 Task: Search one way flight ticket for 3 adults, 3 children in business from Paducah: Barkley Regional Airport to Fort Wayne: Fort Wayne International Airport on 5-4-2023. Choice of flights is Emirates. Number of bags: 4 checked bags. Price is upto 42000. Outbound departure time preference is 14:15.
Action: Mouse moved to (315, 285)
Screenshot: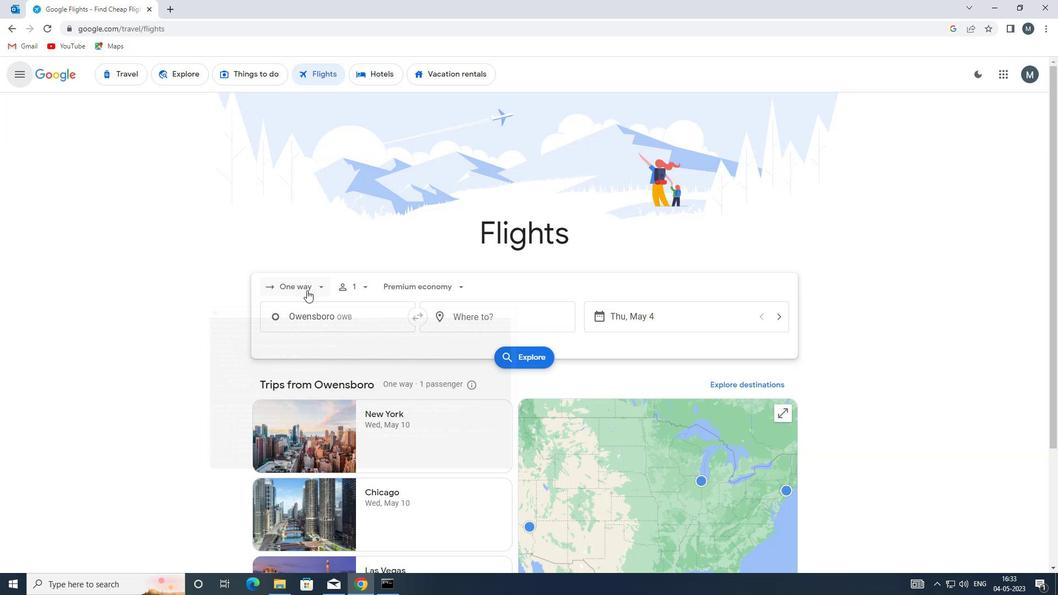 
Action: Mouse pressed left at (315, 285)
Screenshot: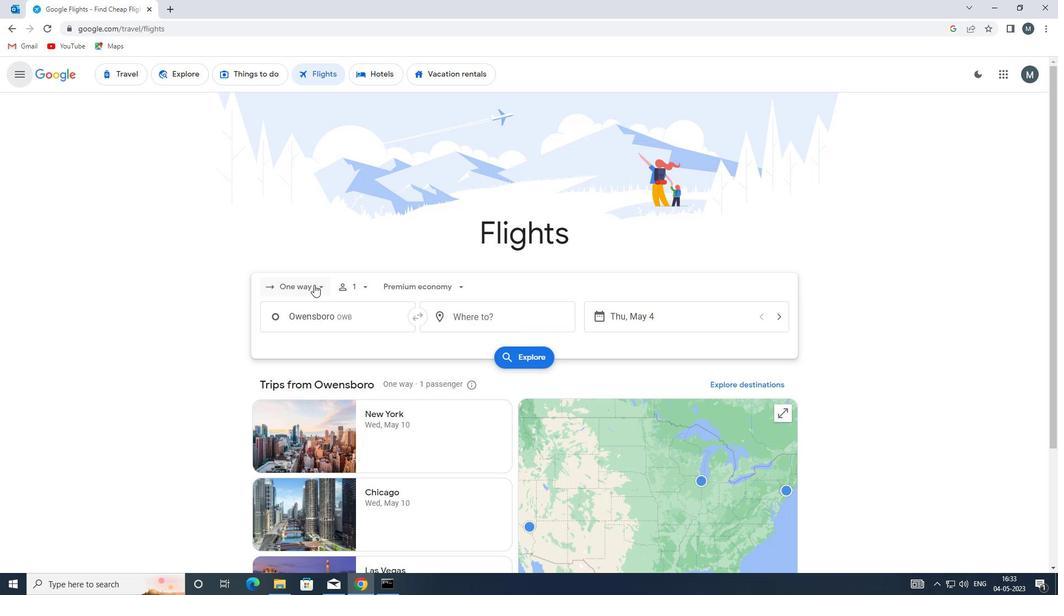 
Action: Mouse moved to (318, 340)
Screenshot: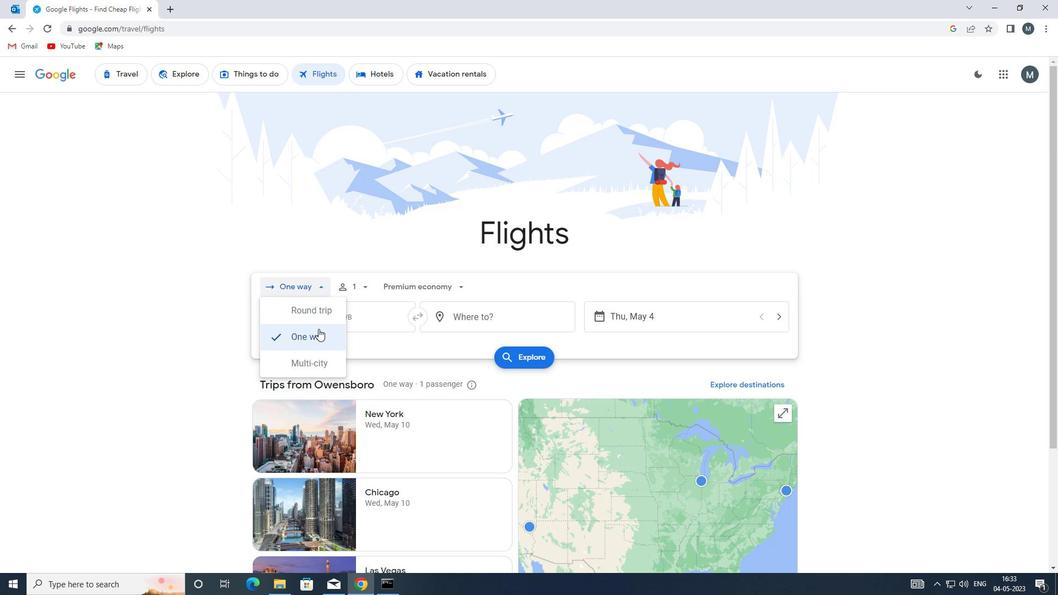 
Action: Mouse pressed left at (318, 340)
Screenshot: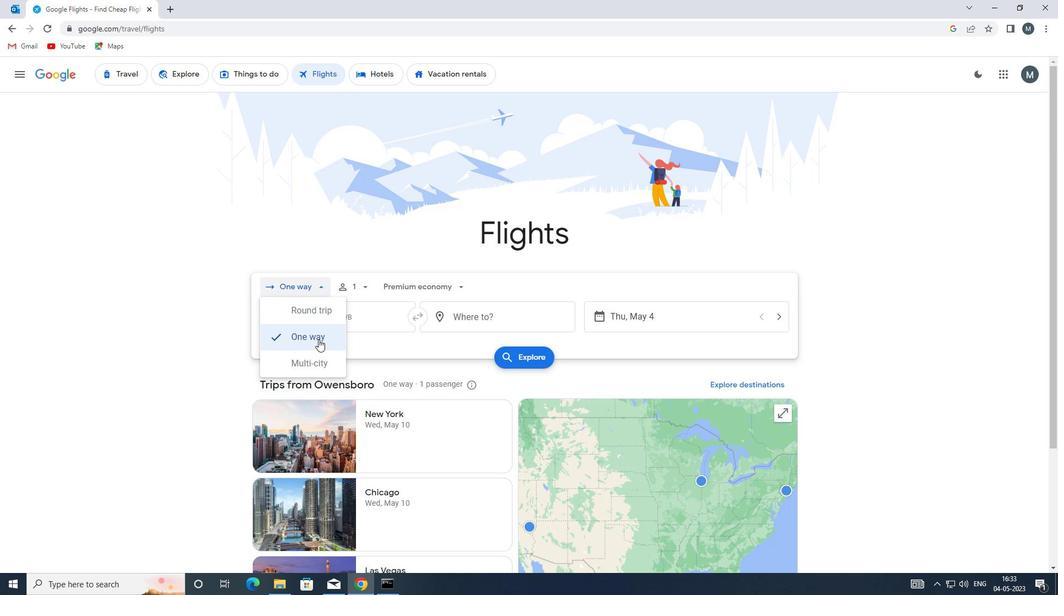 
Action: Mouse moved to (370, 284)
Screenshot: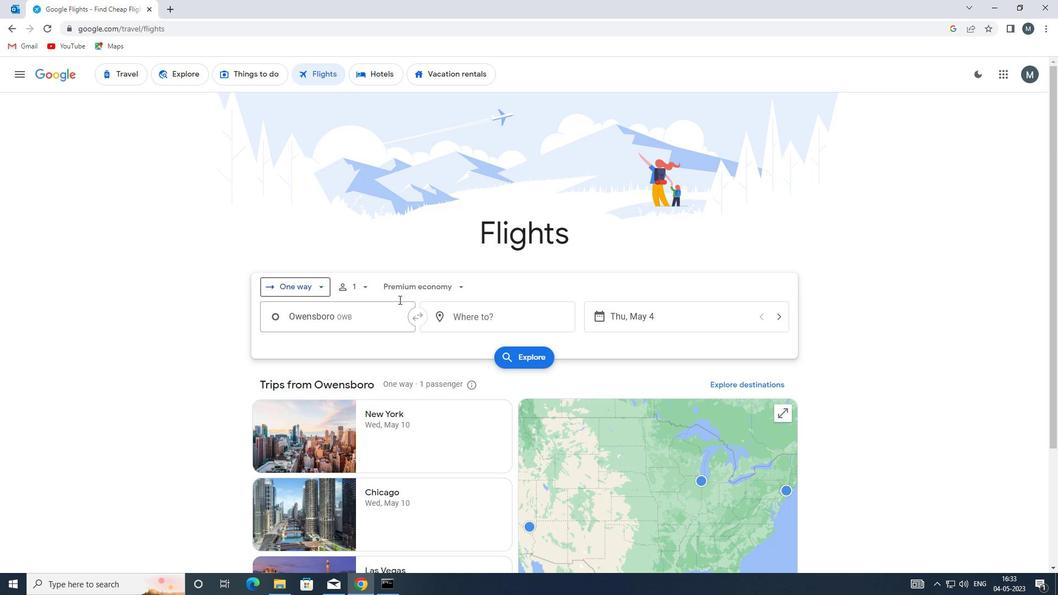 
Action: Mouse pressed left at (370, 284)
Screenshot: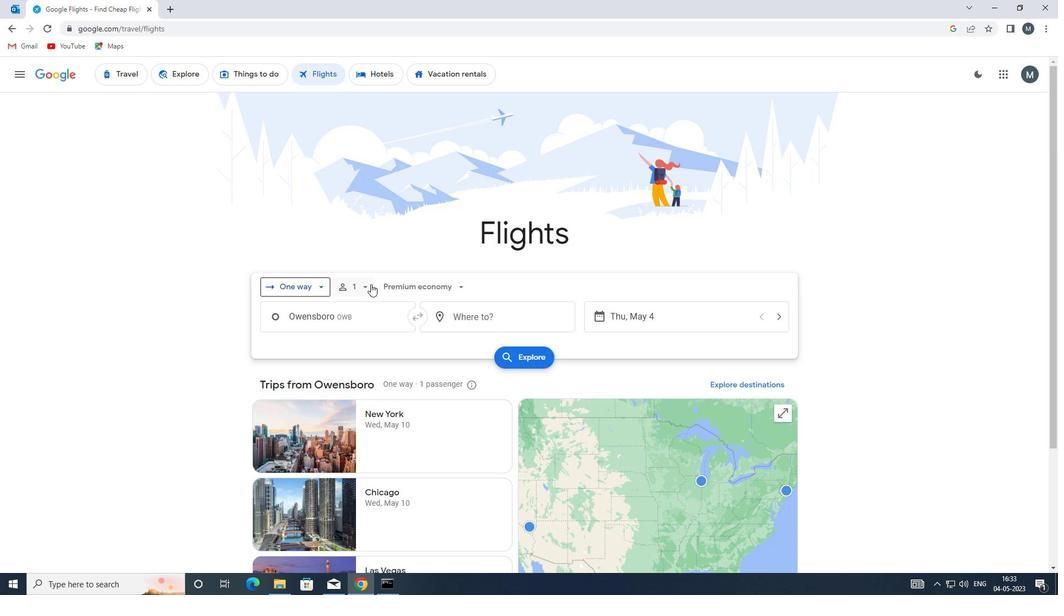 
Action: Mouse moved to (449, 314)
Screenshot: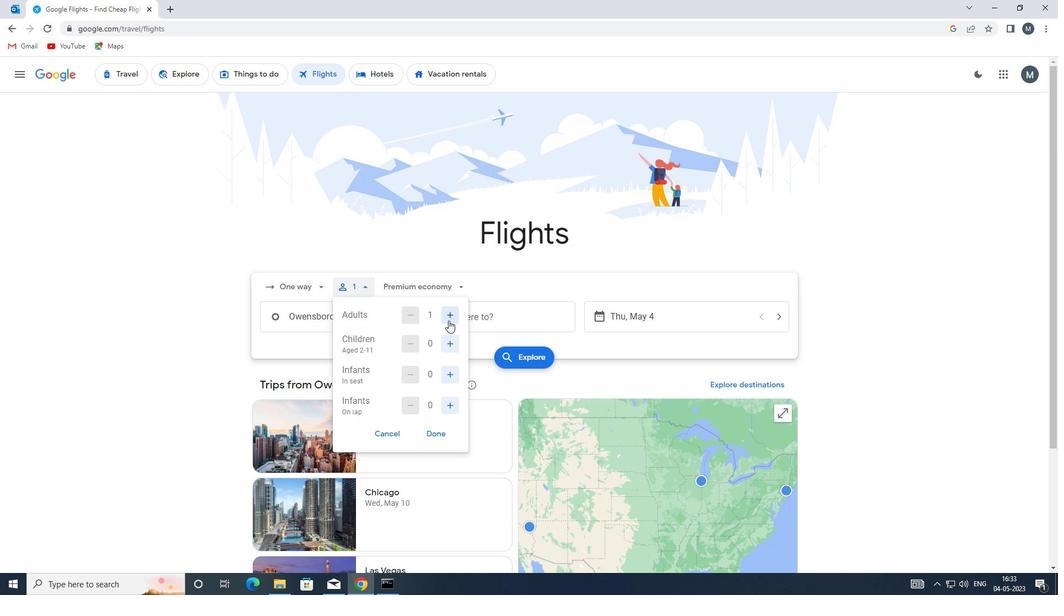 
Action: Mouse pressed left at (449, 314)
Screenshot: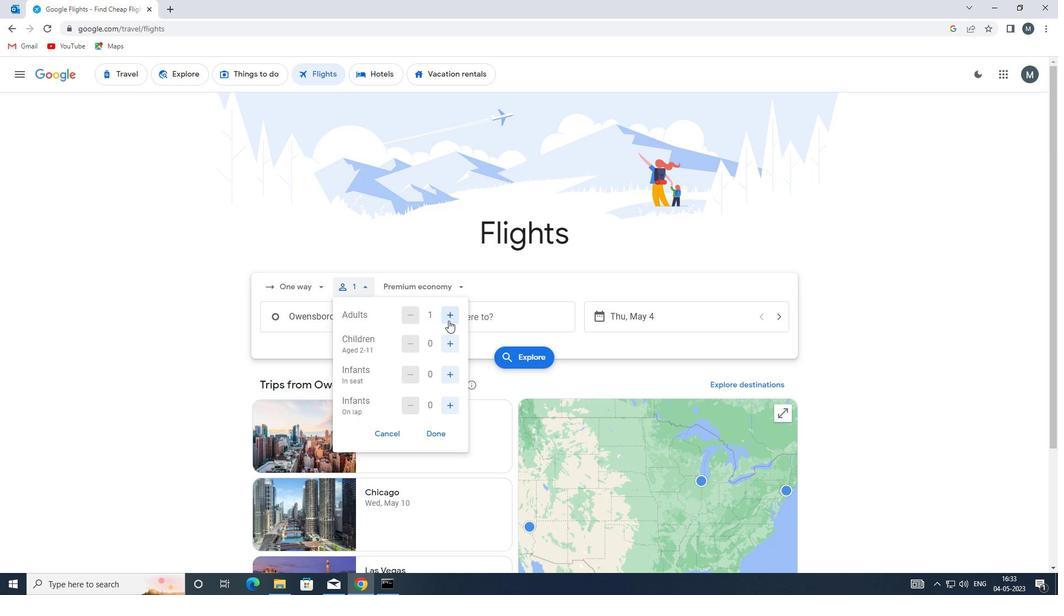 
Action: Mouse pressed left at (449, 314)
Screenshot: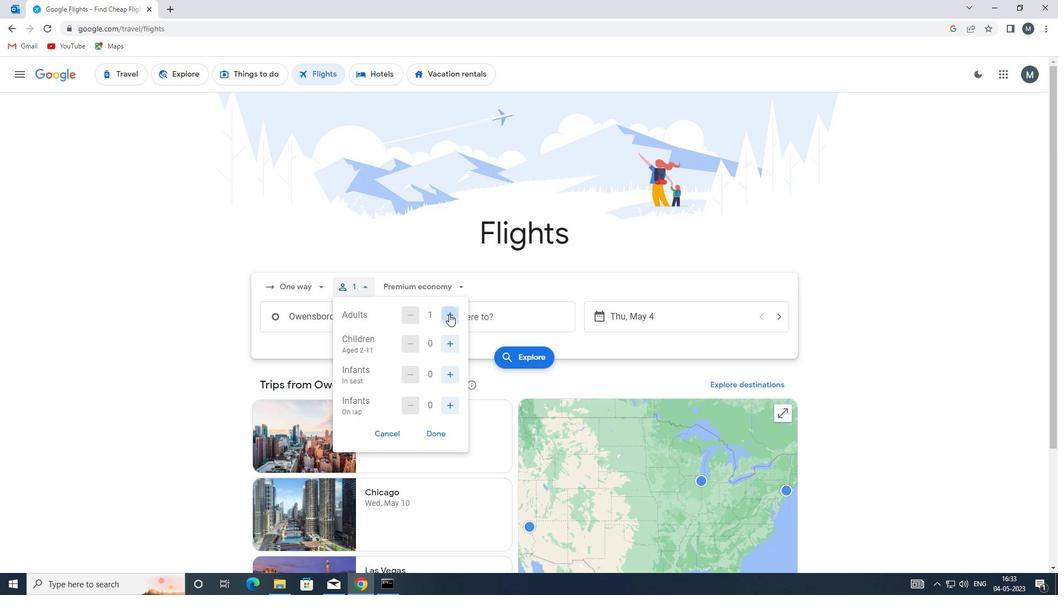 
Action: Mouse moved to (447, 344)
Screenshot: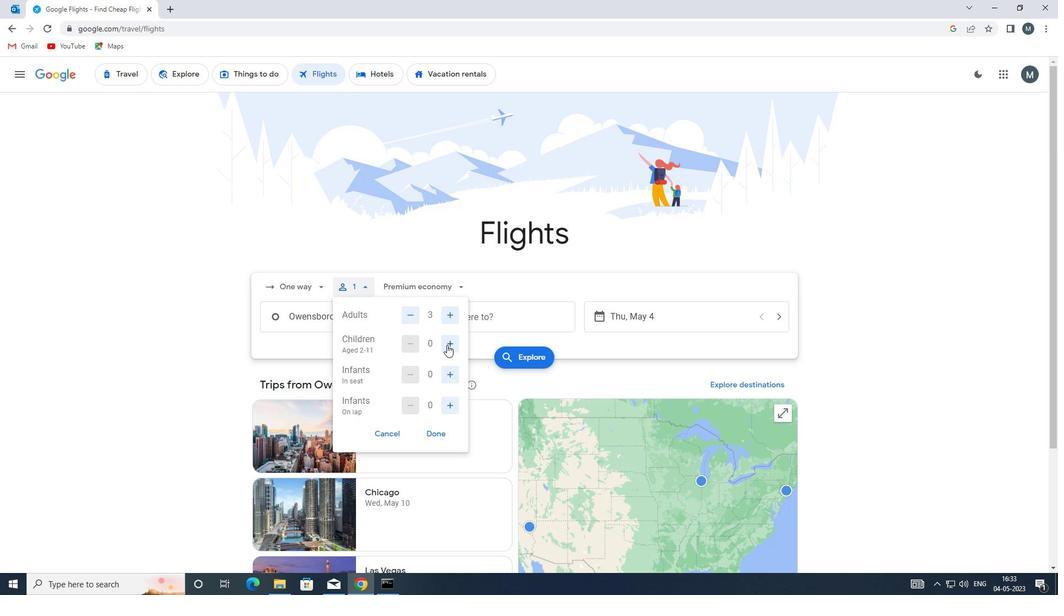 
Action: Mouse pressed left at (447, 344)
Screenshot: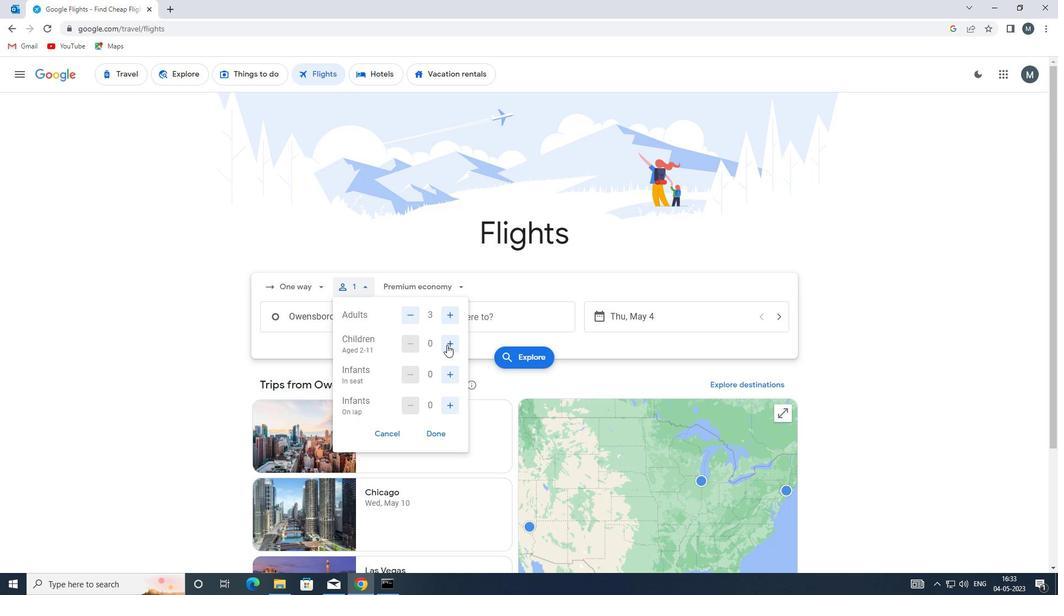 
Action: Mouse moved to (447, 342)
Screenshot: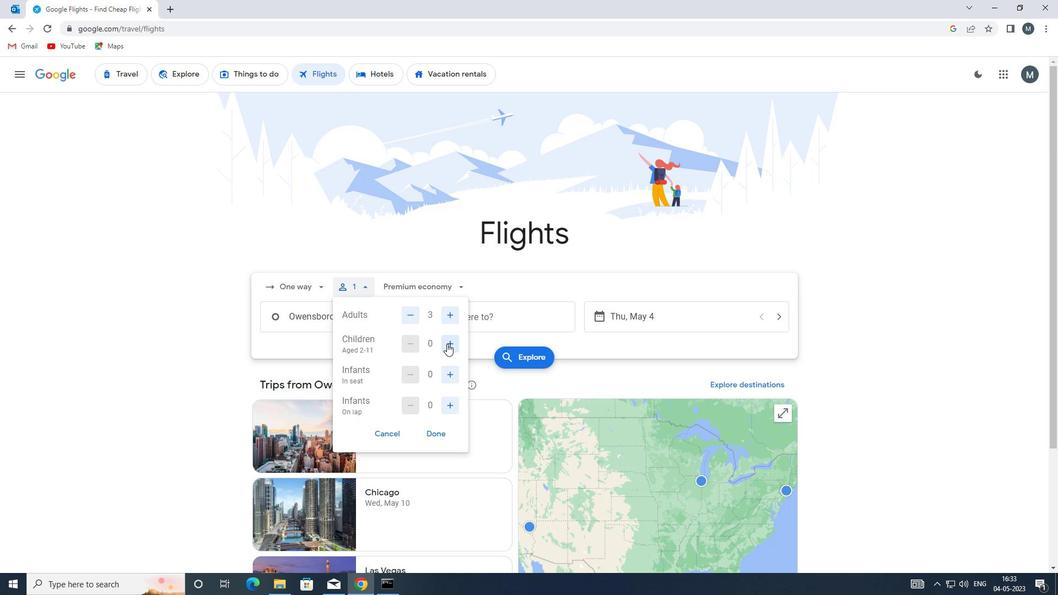 
Action: Mouse pressed left at (447, 342)
Screenshot: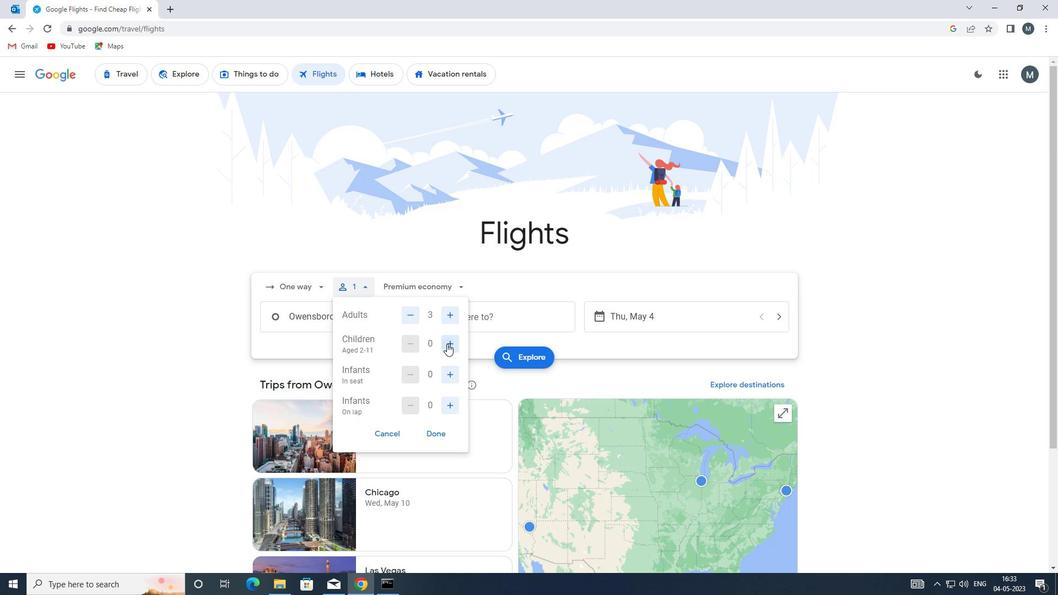 
Action: Mouse moved to (452, 342)
Screenshot: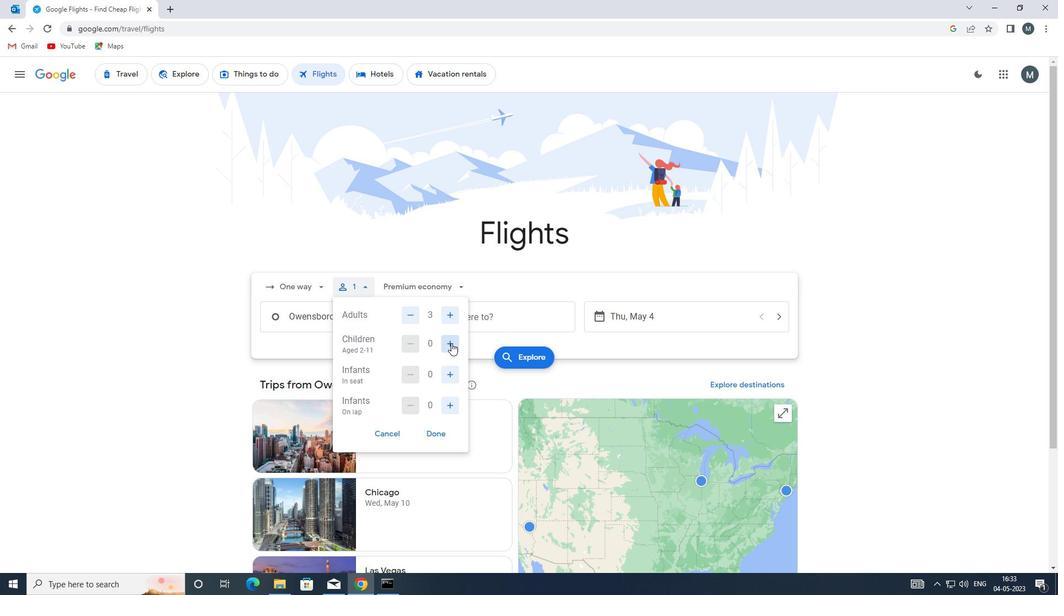 
Action: Mouse pressed left at (452, 342)
Screenshot: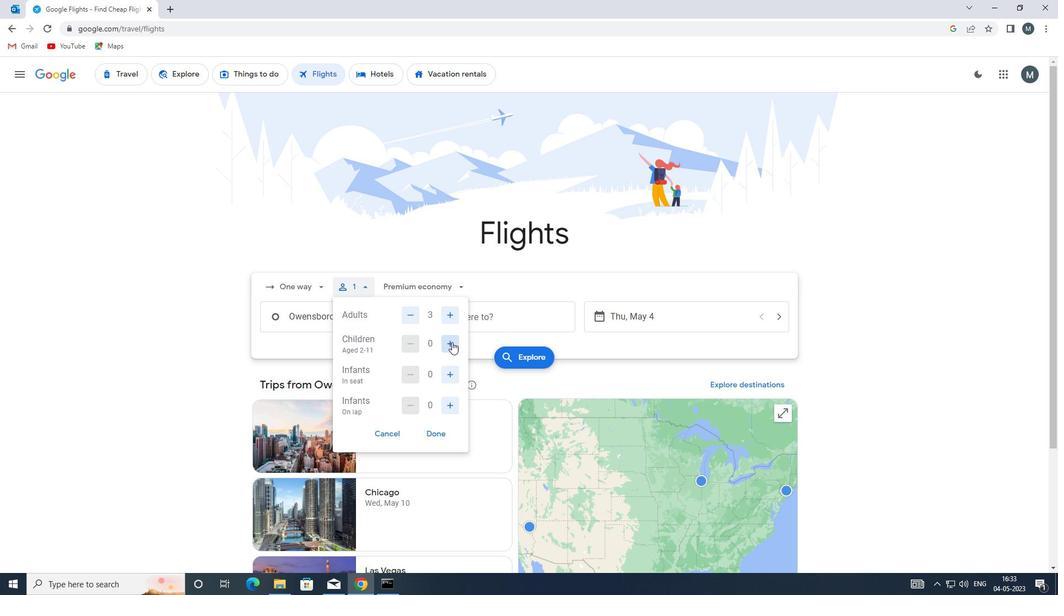 
Action: Mouse pressed left at (452, 342)
Screenshot: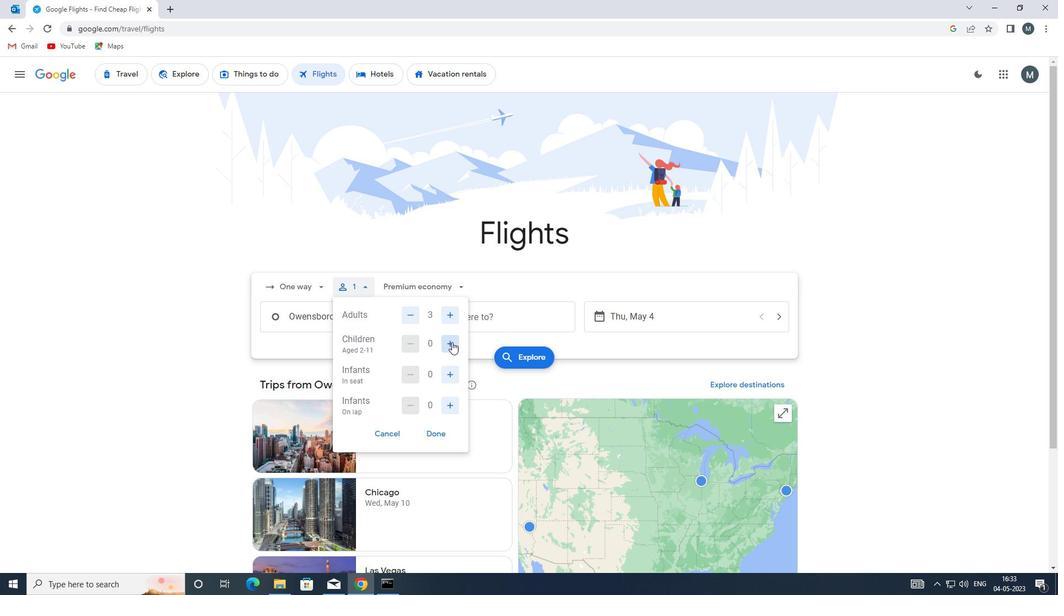 
Action: Mouse moved to (410, 343)
Screenshot: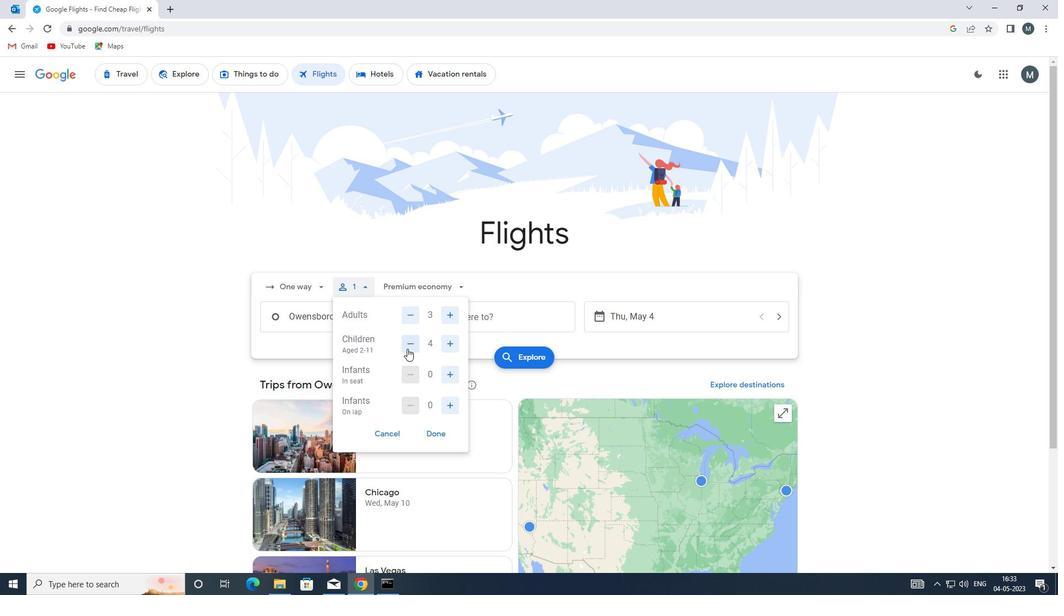
Action: Mouse pressed left at (410, 343)
Screenshot: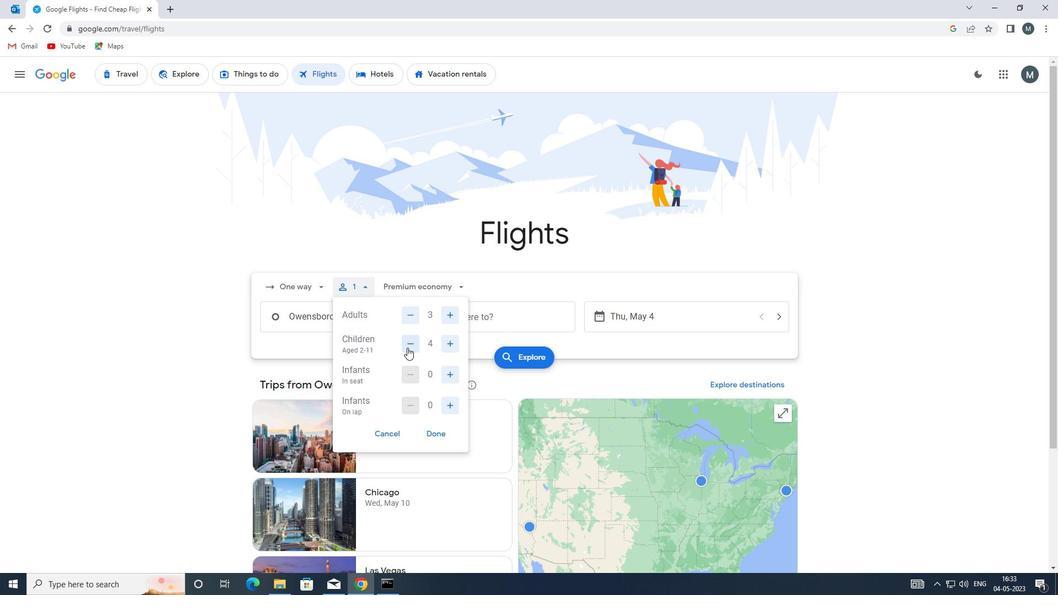 
Action: Mouse moved to (439, 434)
Screenshot: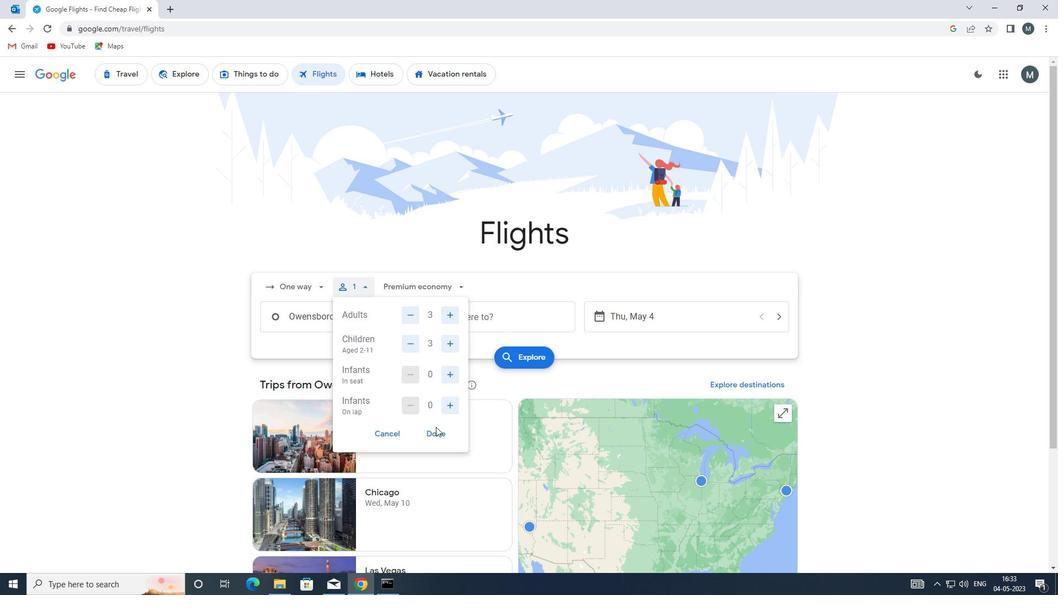 
Action: Mouse pressed left at (439, 434)
Screenshot: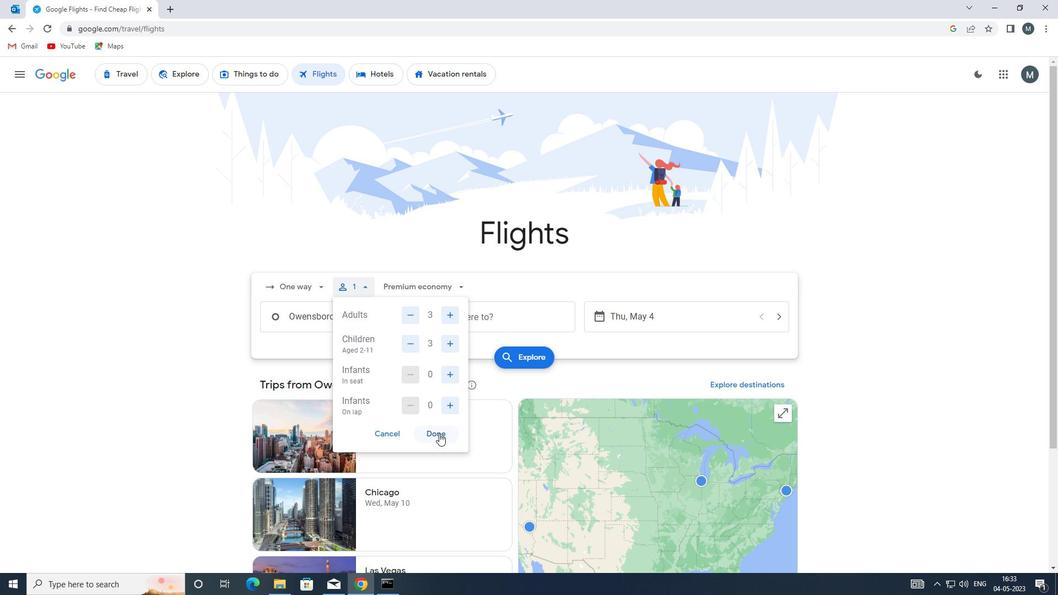 
Action: Mouse moved to (440, 296)
Screenshot: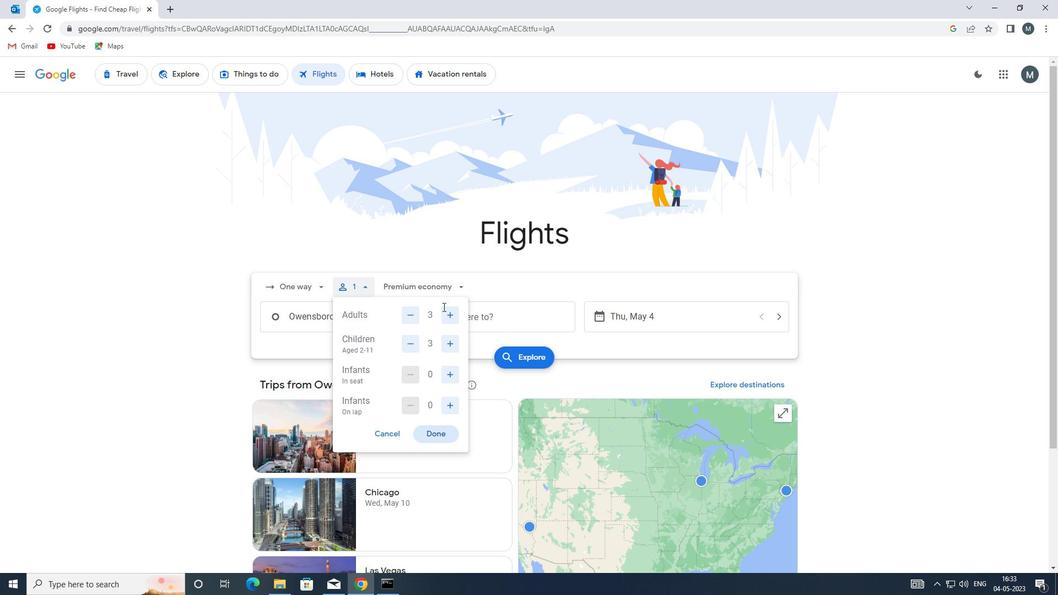 
Action: Mouse pressed left at (440, 296)
Screenshot: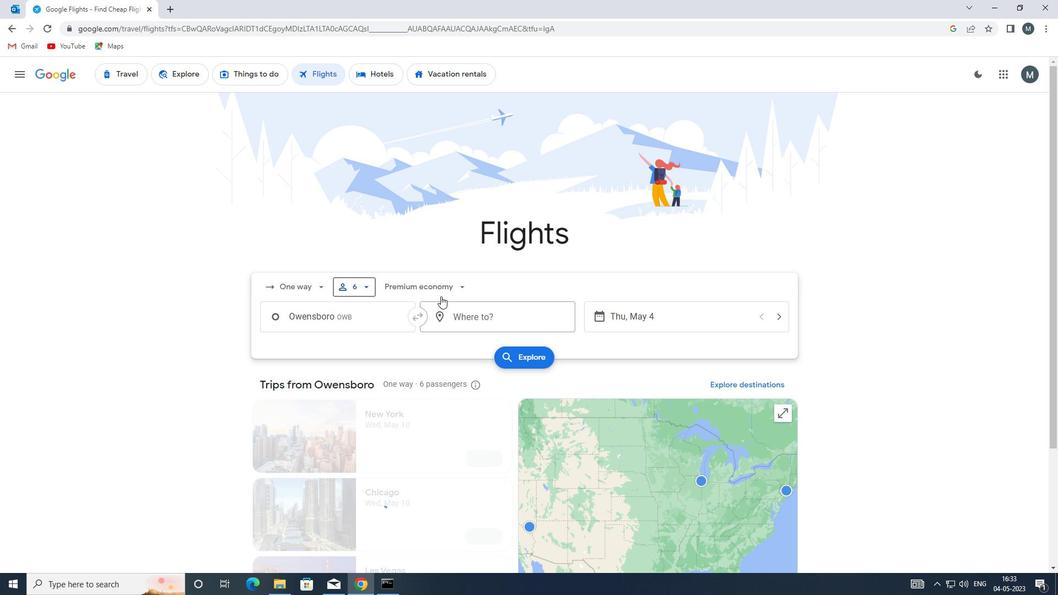
Action: Mouse moved to (440, 360)
Screenshot: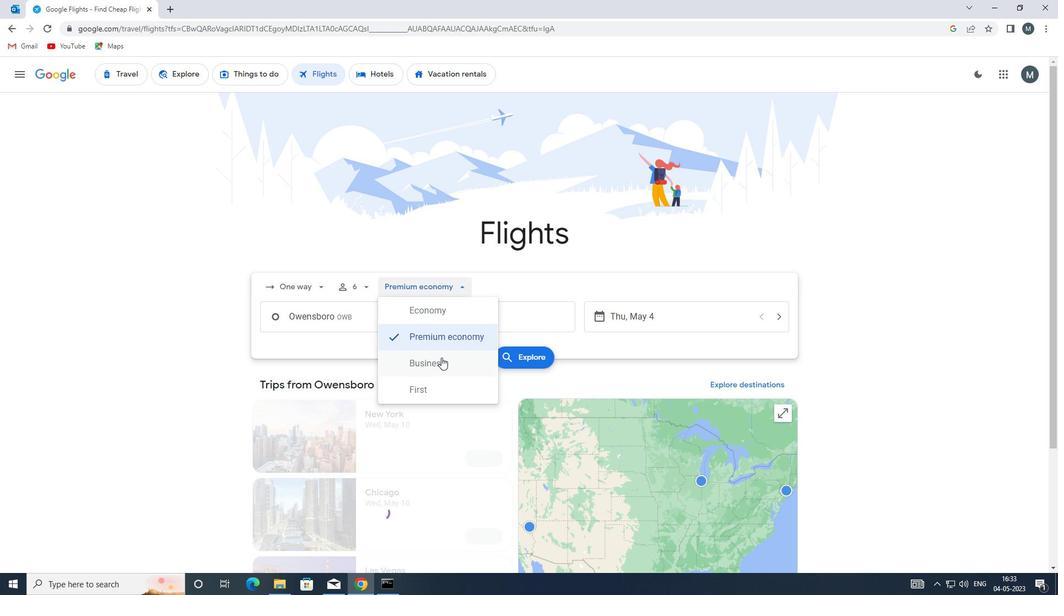 
Action: Mouse pressed left at (440, 360)
Screenshot: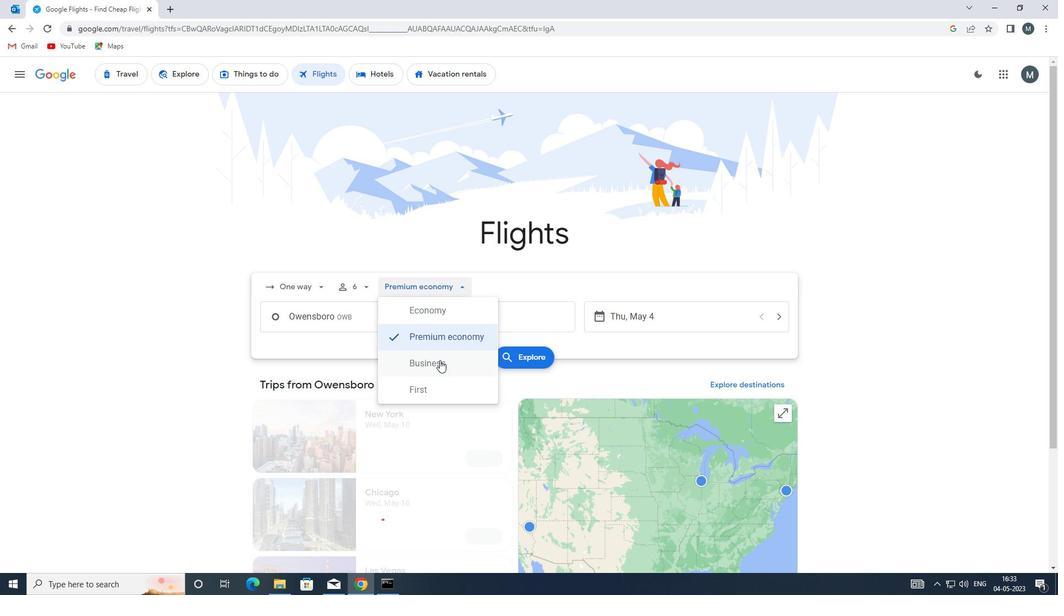 
Action: Mouse moved to (363, 318)
Screenshot: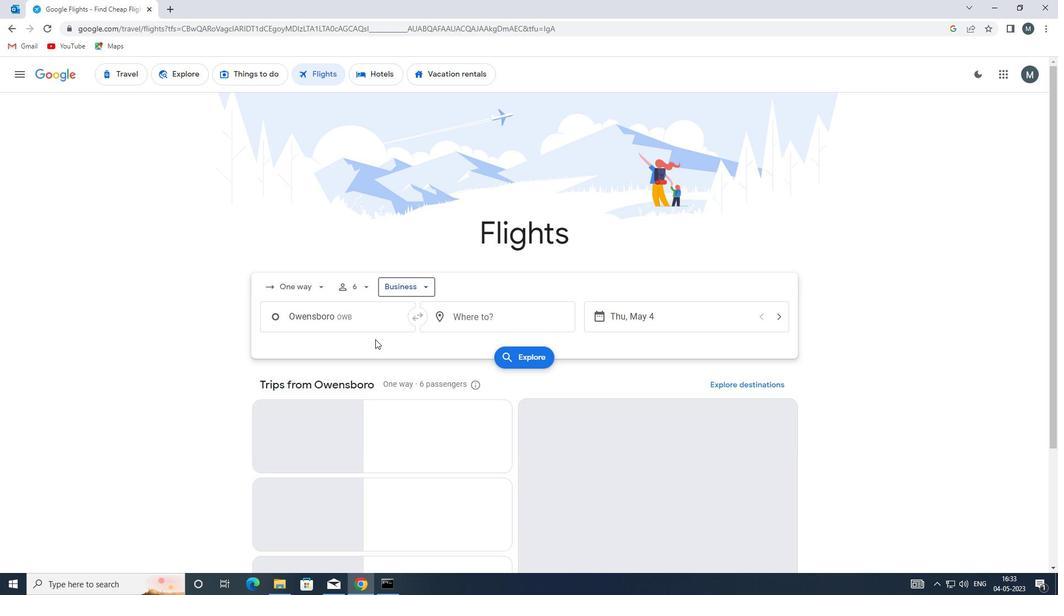 
Action: Mouse pressed left at (363, 318)
Screenshot: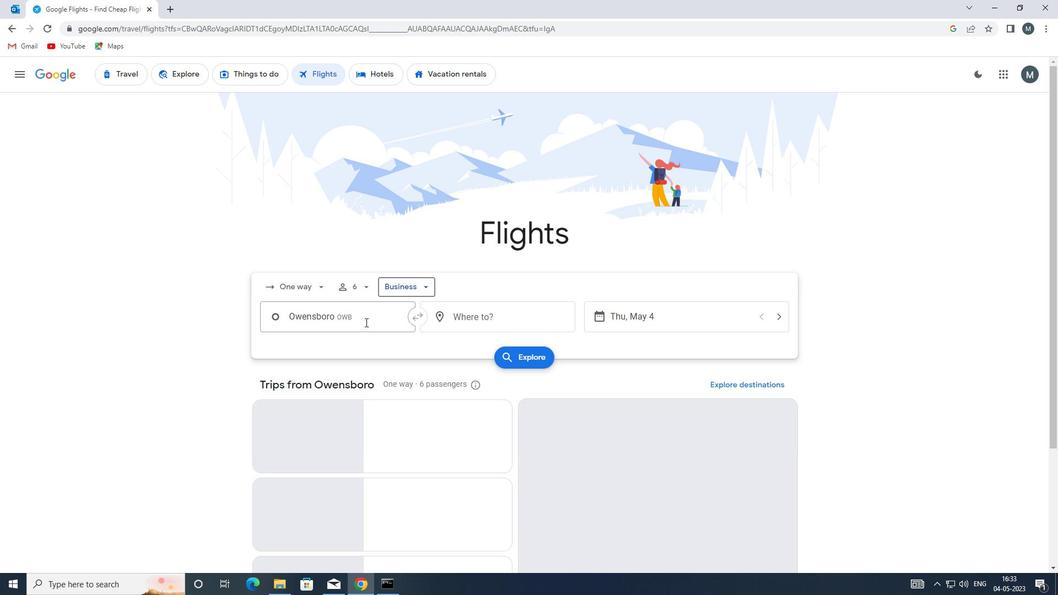 
Action: Key pressed pah
Screenshot: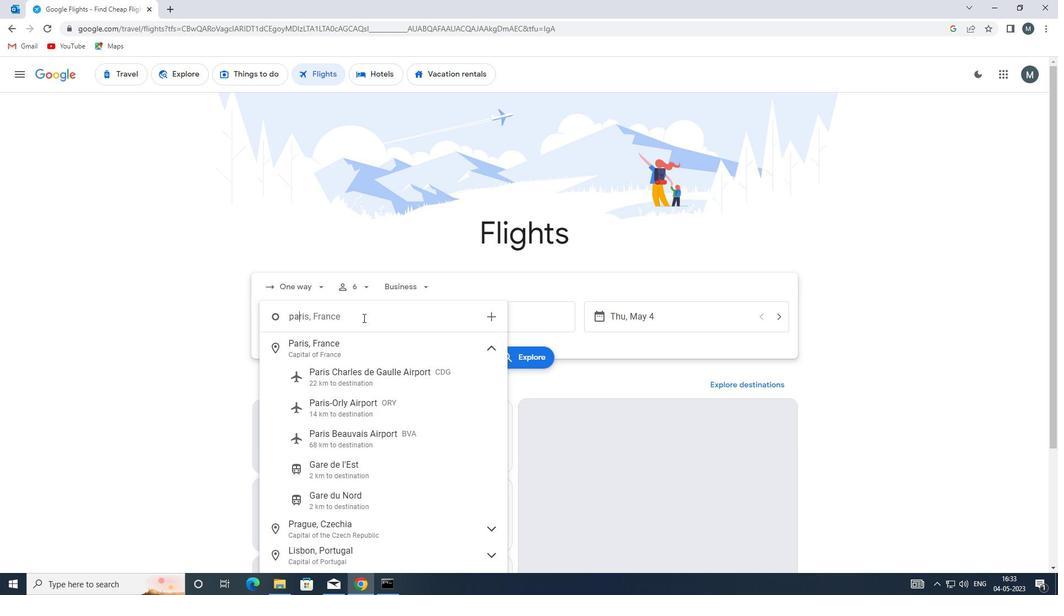 
Action: Mouse moved to (372, 349)
Screenshot: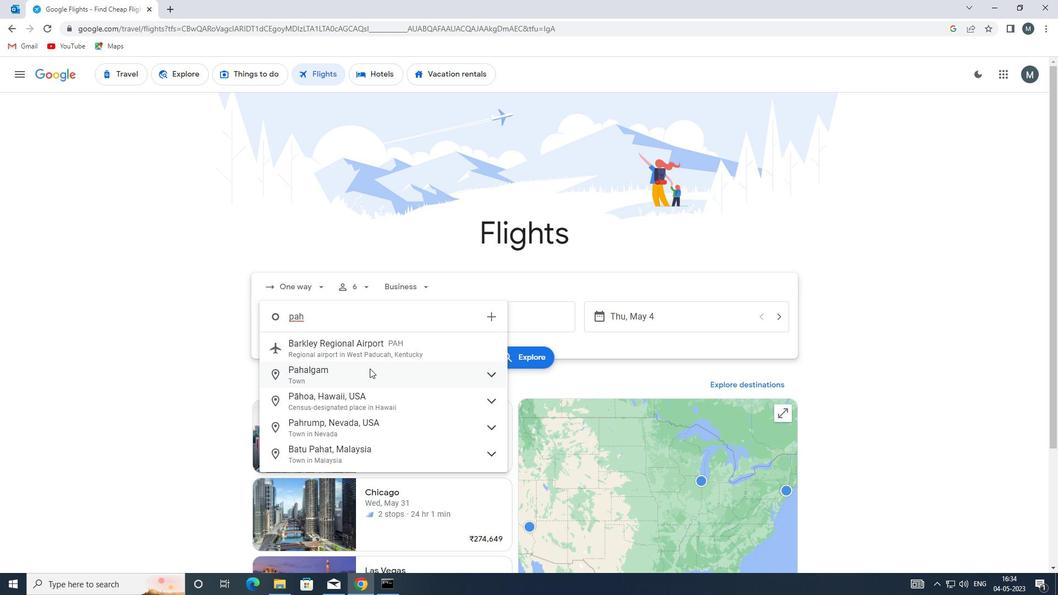 
Action: Mouse pressed left at (372, 349)
Screenshot: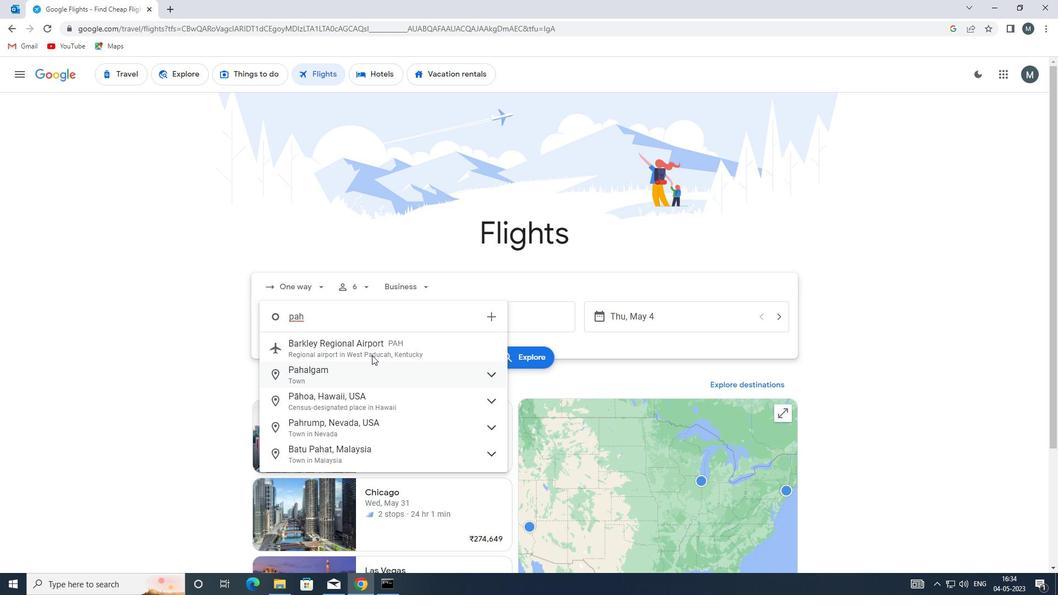 
Action: Mouse moved to (468, 308)
Screenshot: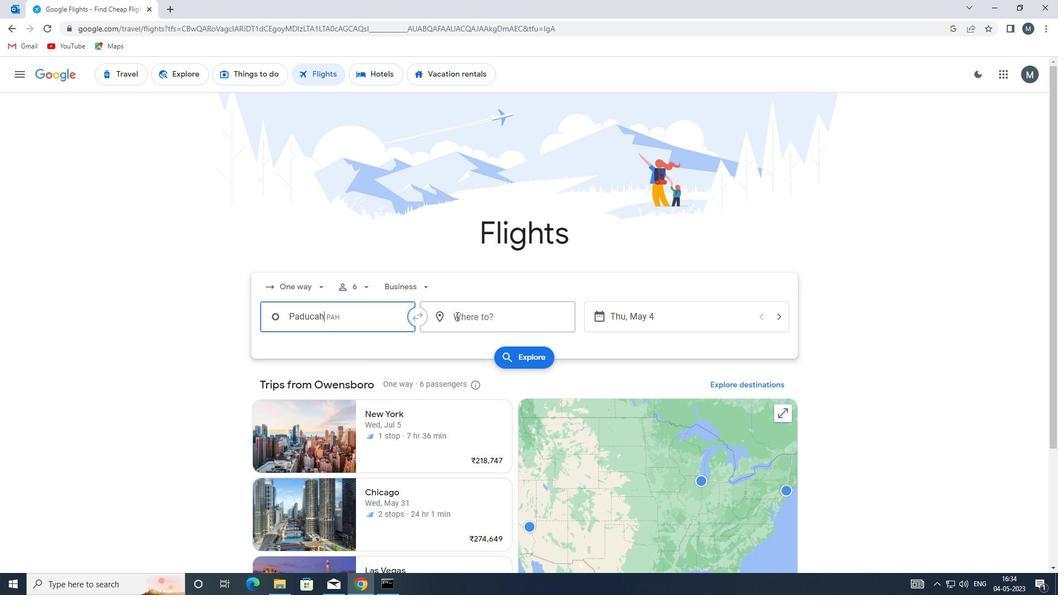 
Action: Mouse pressed left at (468, 308)
Screenshot: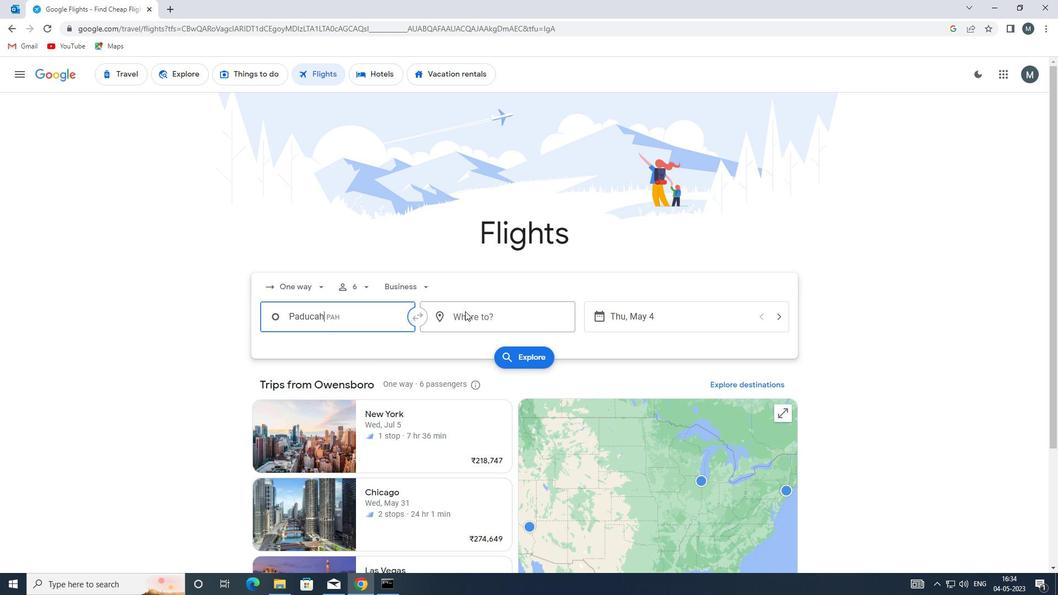 
Action: Key pressed wfa<Key.backspace>
Screenshot: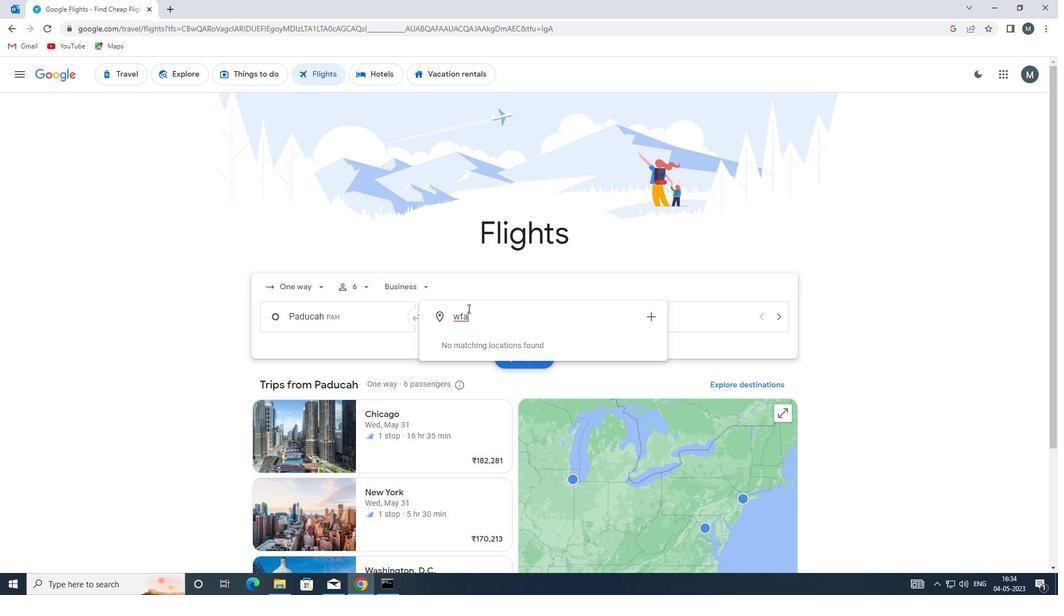 
Action: Mouse moved to (564, 356)
Screenshot: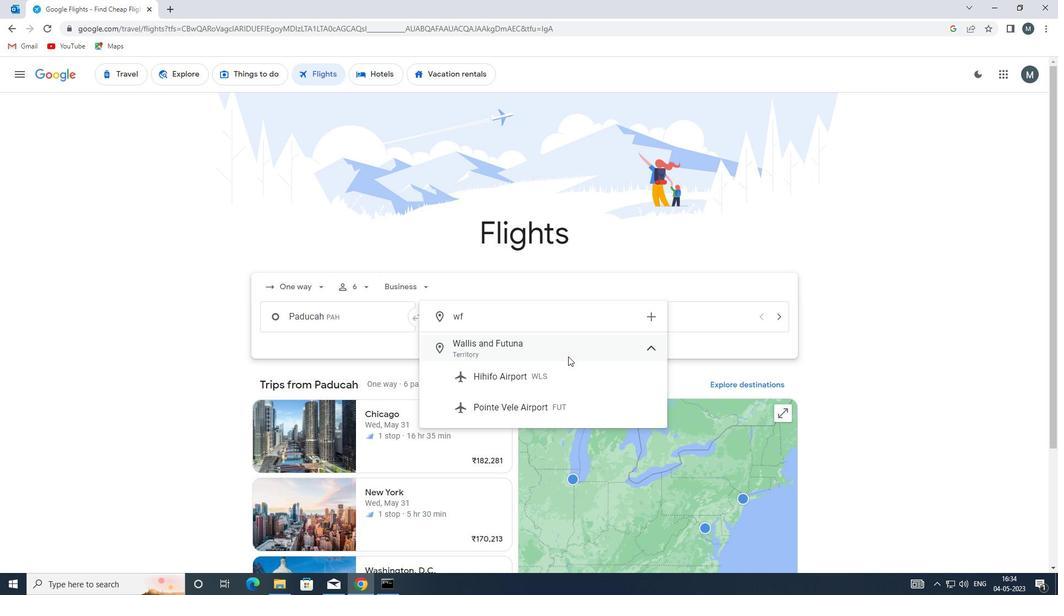 
Action: Key pressed <Key.backspace><Key.backspace>fw
Screenshot: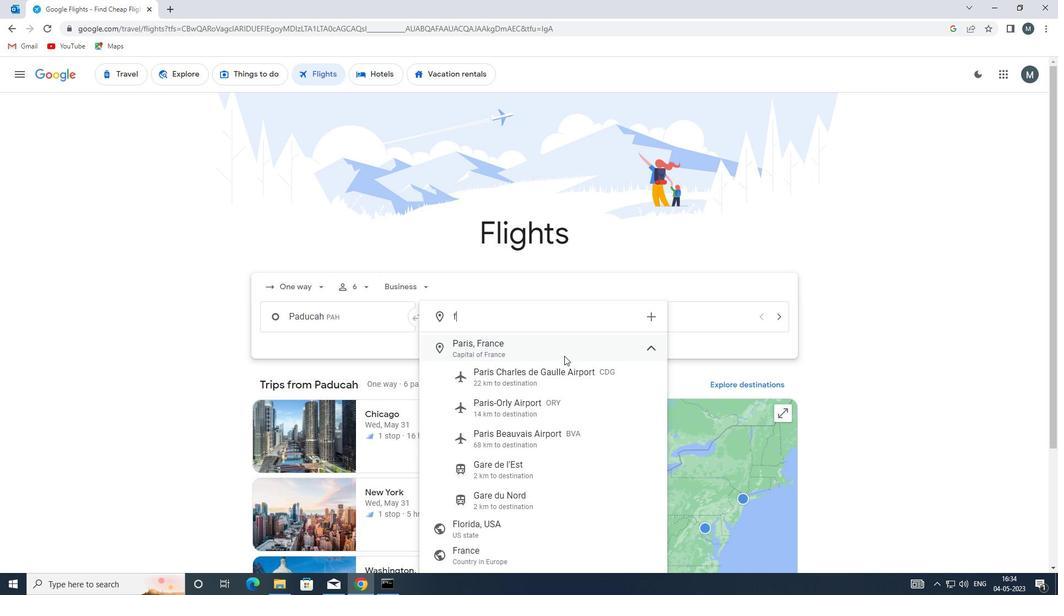 
Action: Mouse moved to (544, 345)
Screenshot: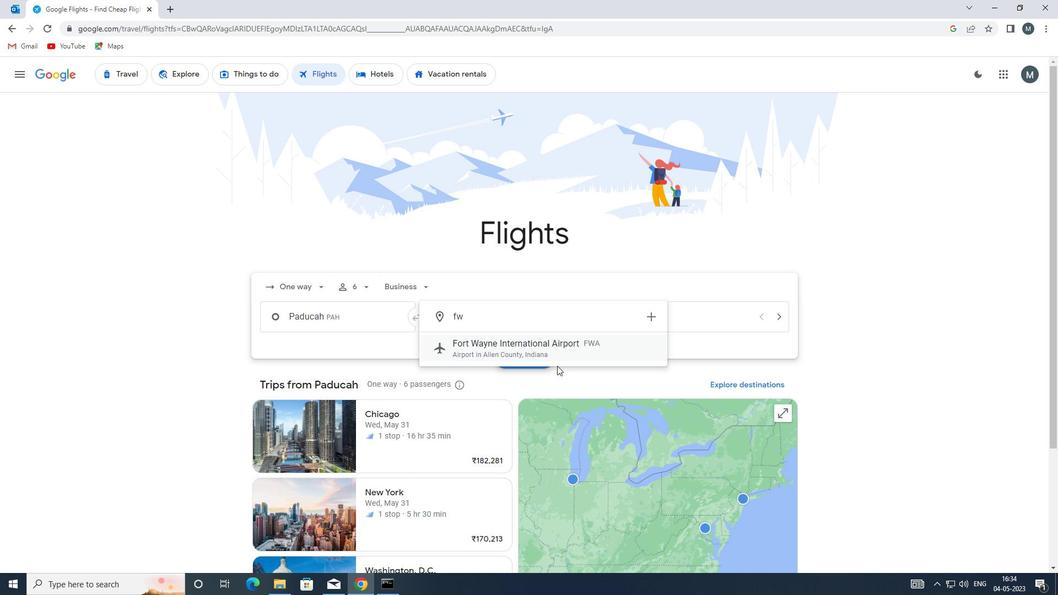 
Action: Mouse pressed left at (544, 345)
Screenshot: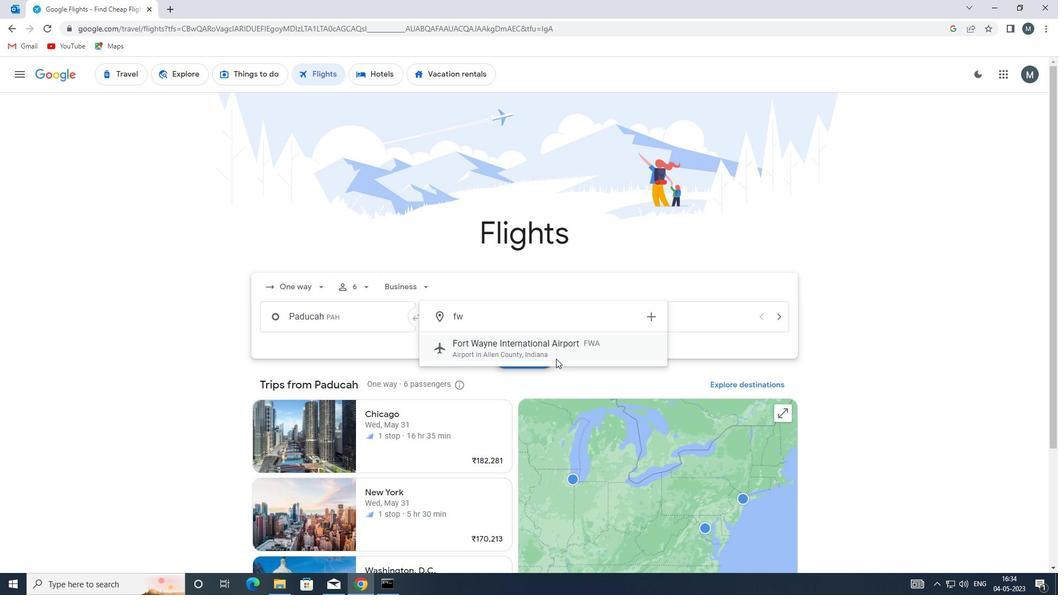 
Action: Mouse moved to (513, 345)
Screenshot: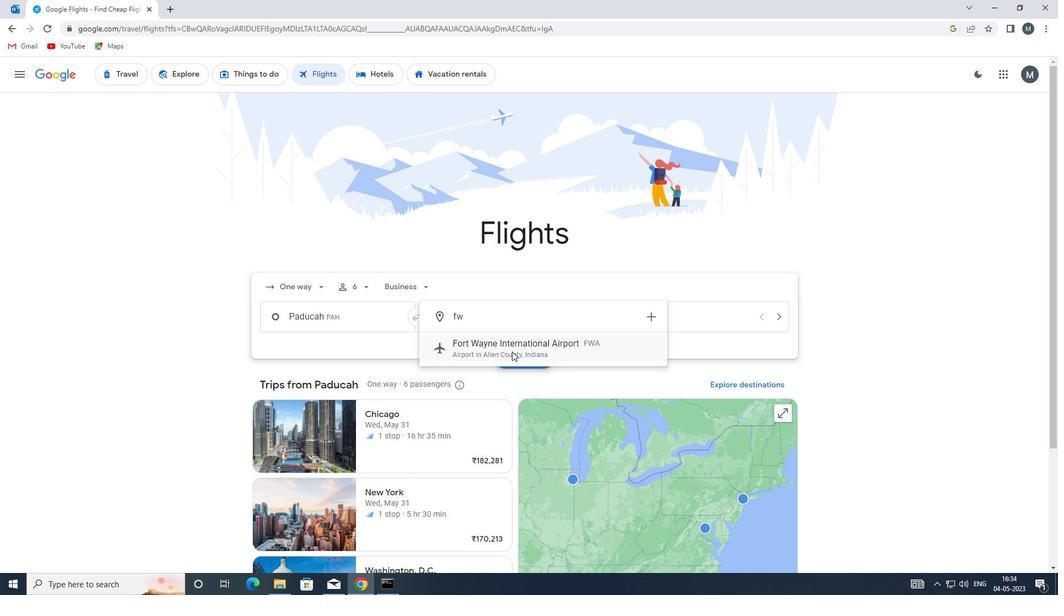 
Action: Mouse pressed left at (513, 345)
Screenshot: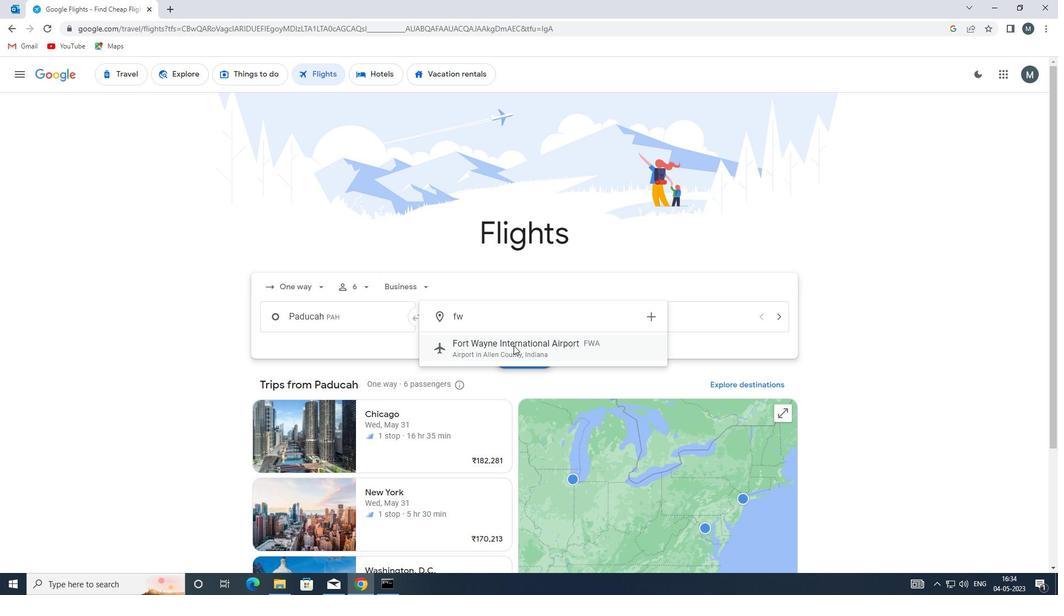 
Action: Mouse moved to (636, 146)
Screenshot: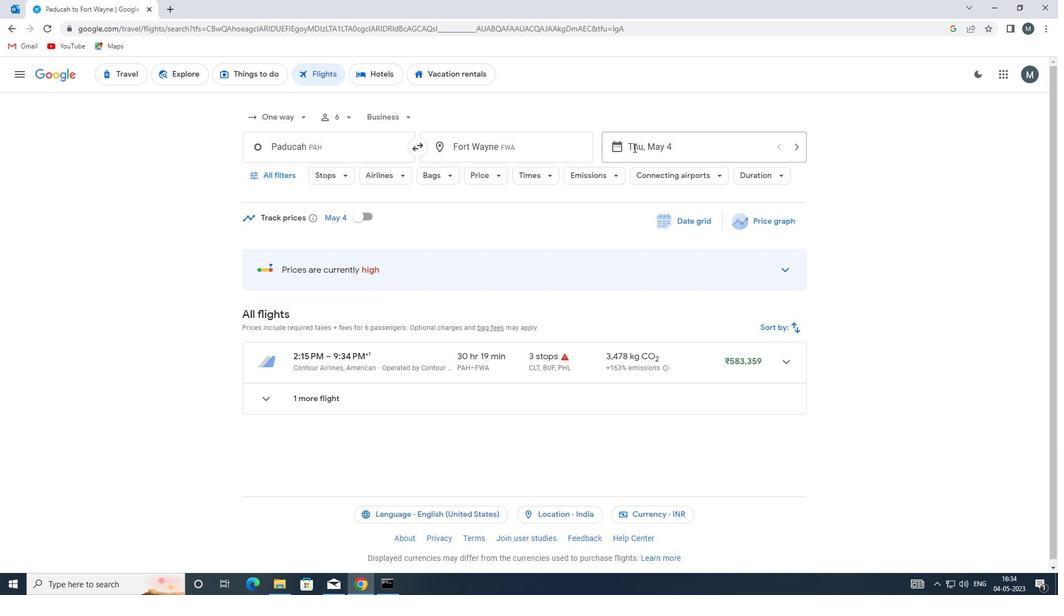 
Action: Mouse pressed left at (636, 146)
Screenshot: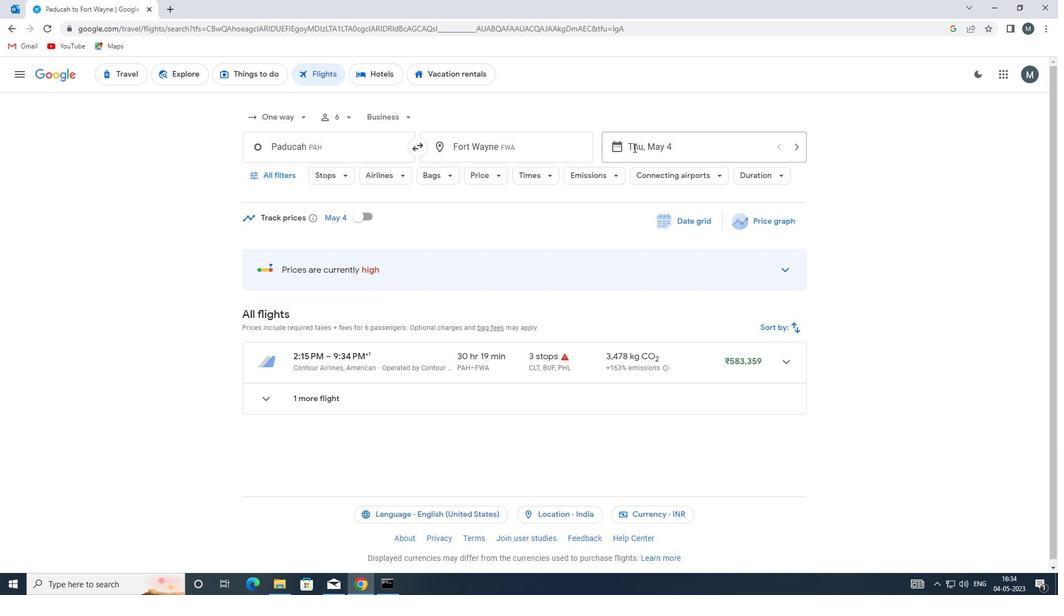 
Action: Mouse moved to (519, 234)
Screenshot: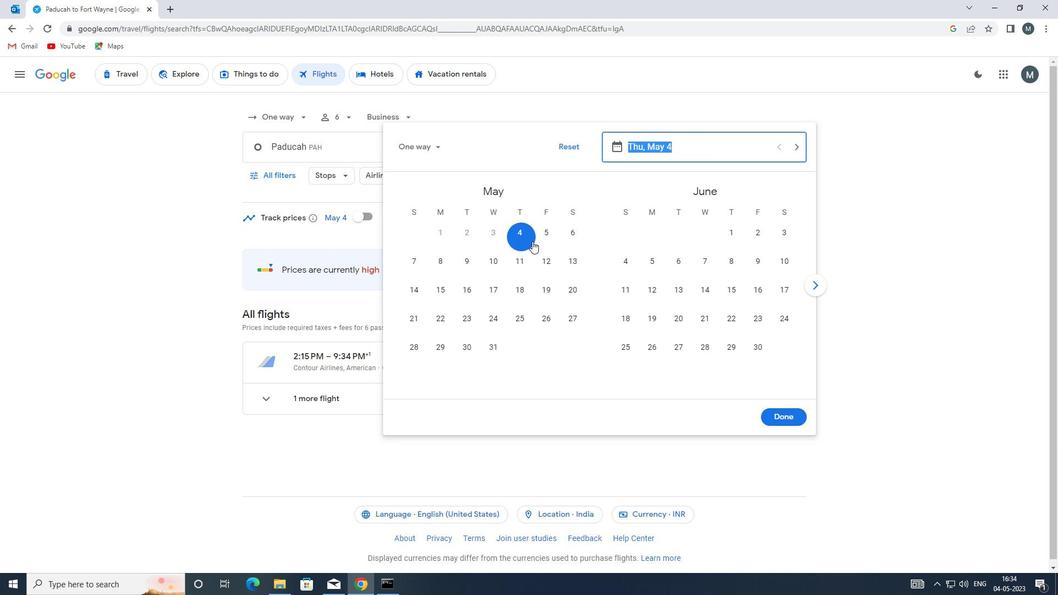 
Action: Mouse pressed left at (519, 234)
Screenshot: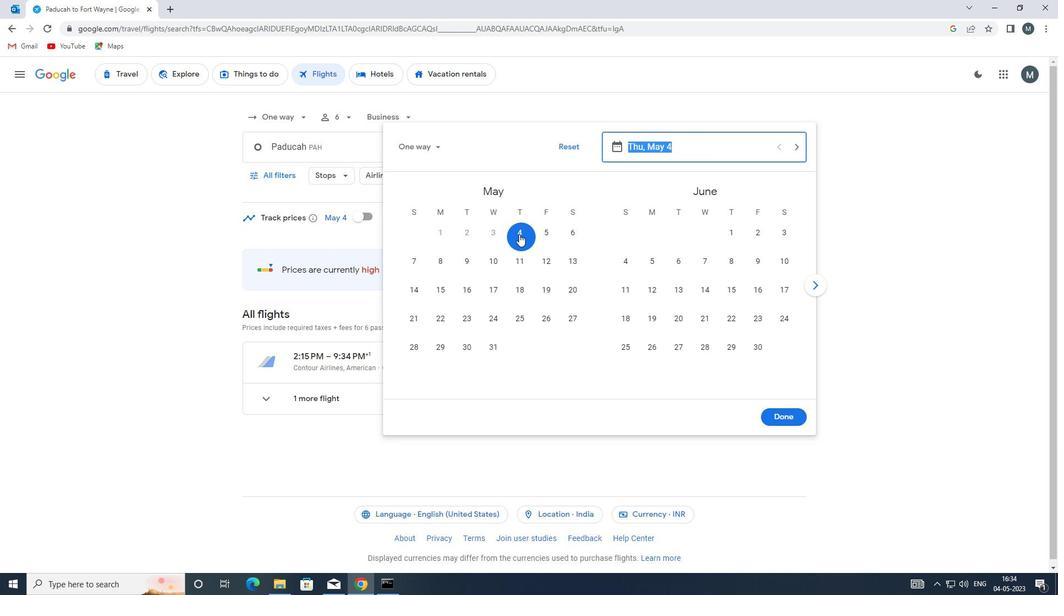 
Action: Mouse moved to (791, 418)
Screenshot: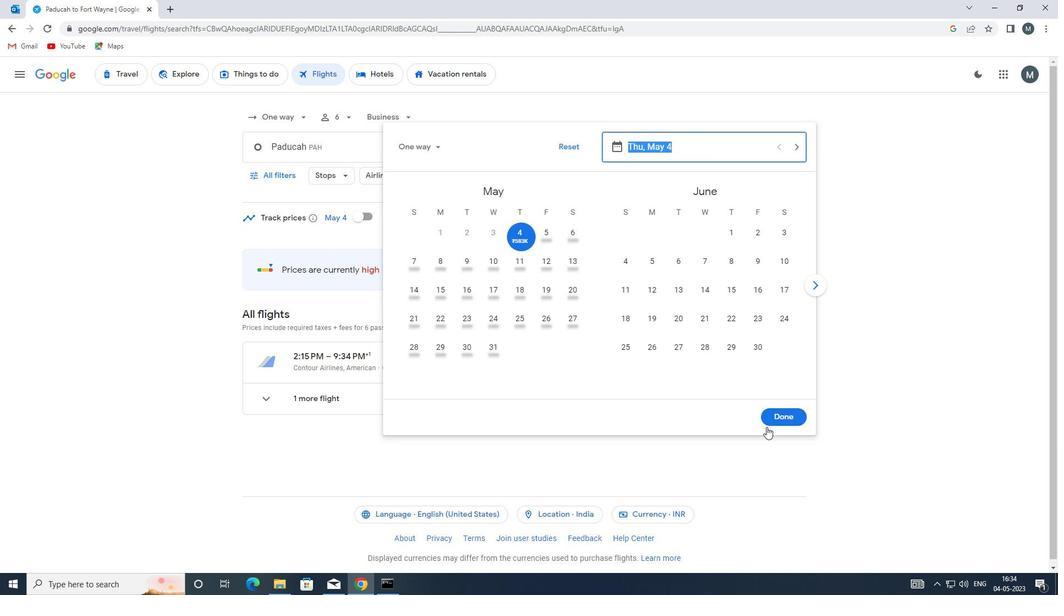 
Action: Mouse pressed left at (791, 418)
Screenshot: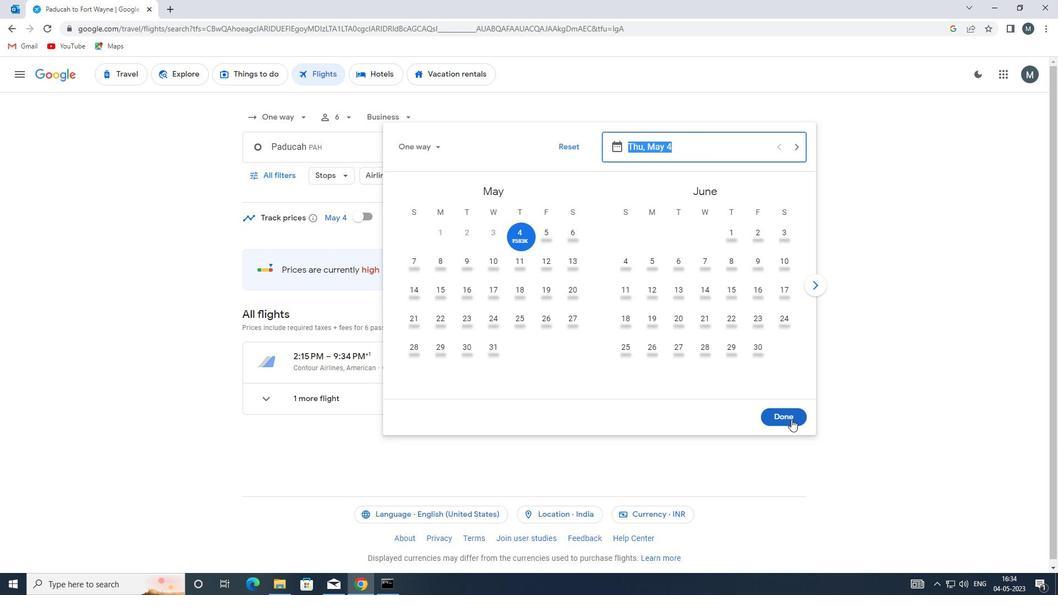 
Action: Mouse moved to (270, 179)
Screenshot: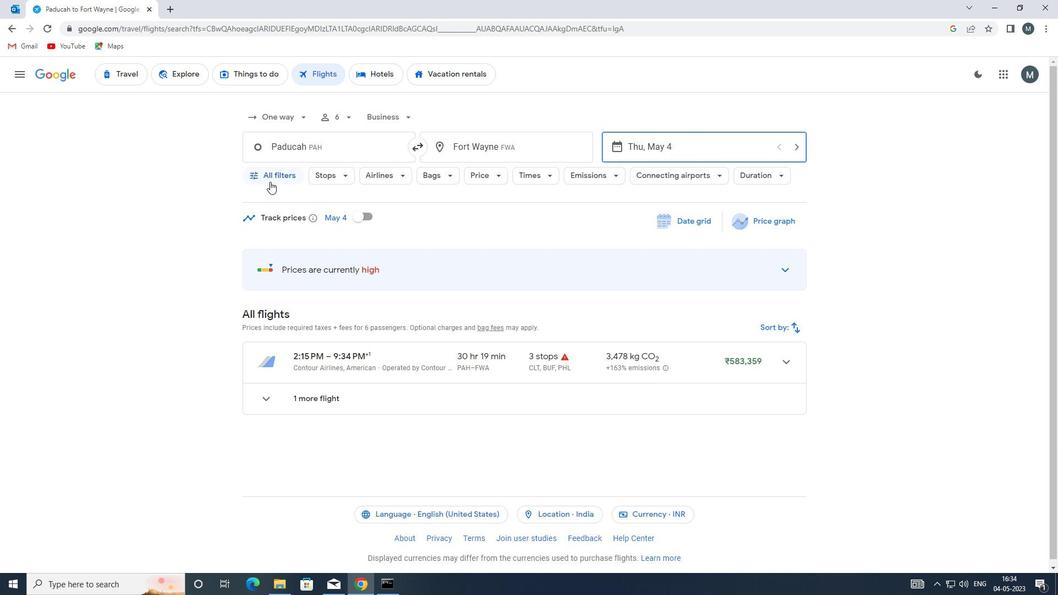 
Action: Mouse pressed left at (270, 179)
Screenshot: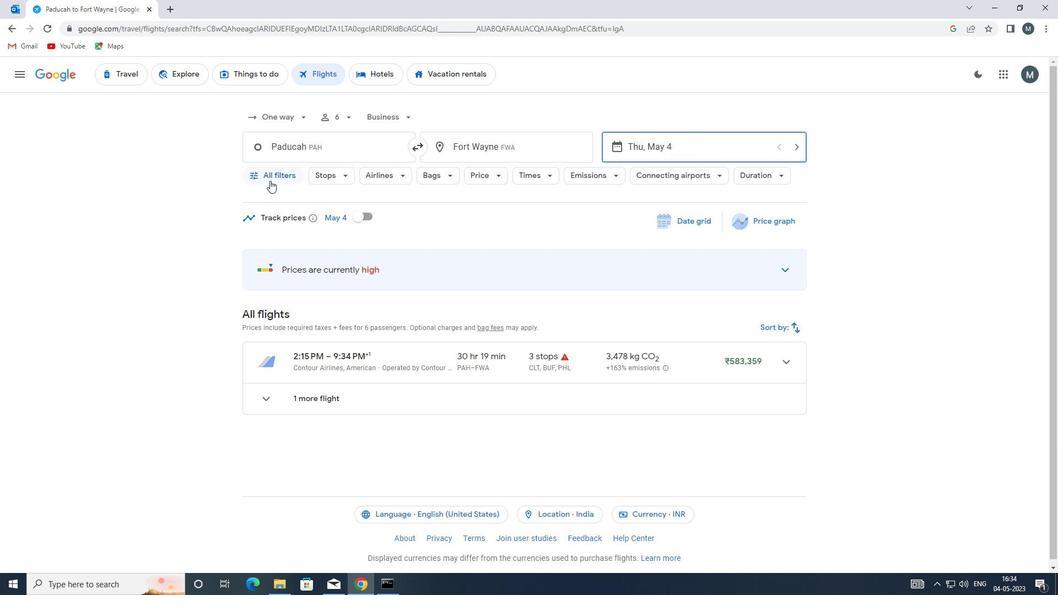 
Action: Mouse moved to (325, 245)
Screenshot: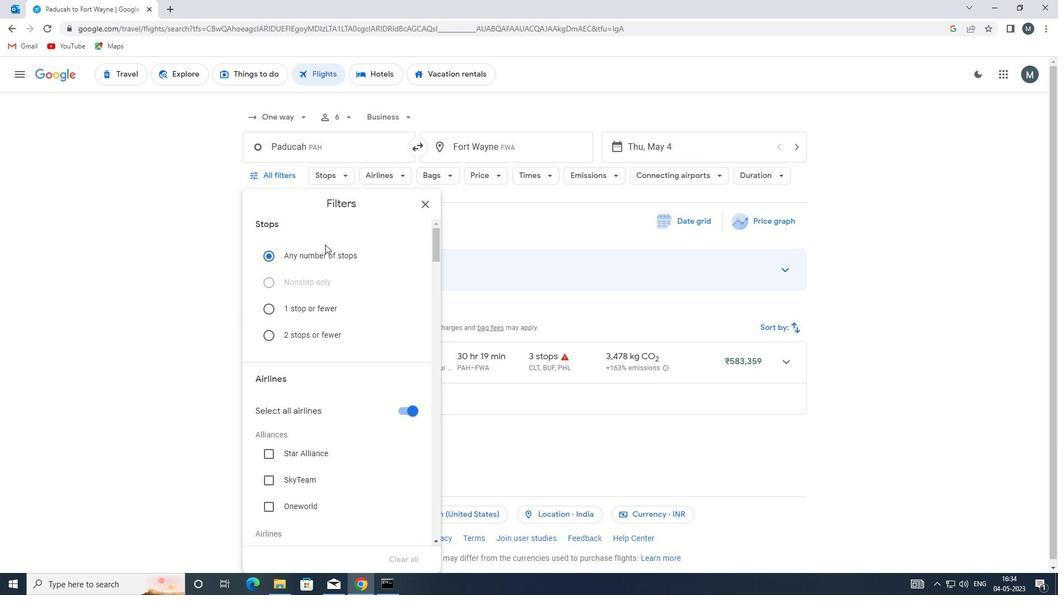 
Action: Mouse scrolled (325, 244) with delta (0, 0)
Screenshot: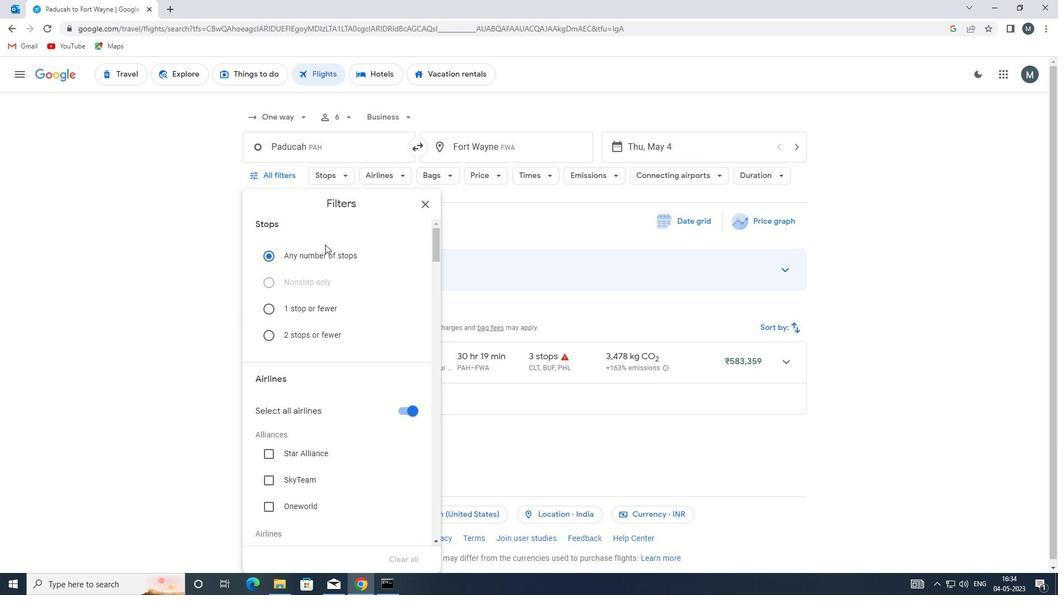 
Action: Mouse moved to (357, 344)
Screenshot: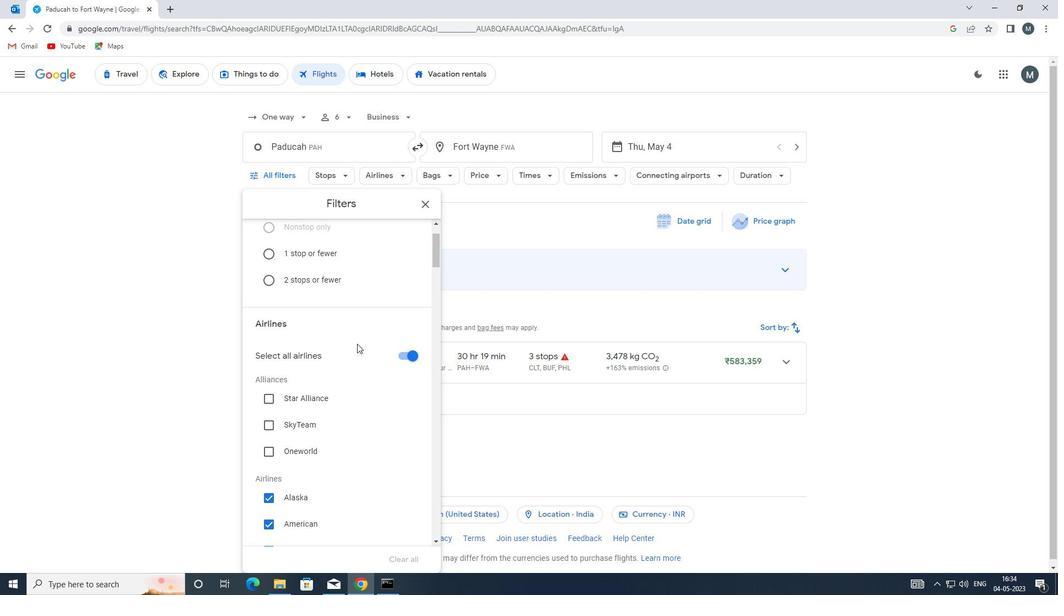 
Action: Mouse scrolled (357, 344) with delta (0, 0)
Screenshot: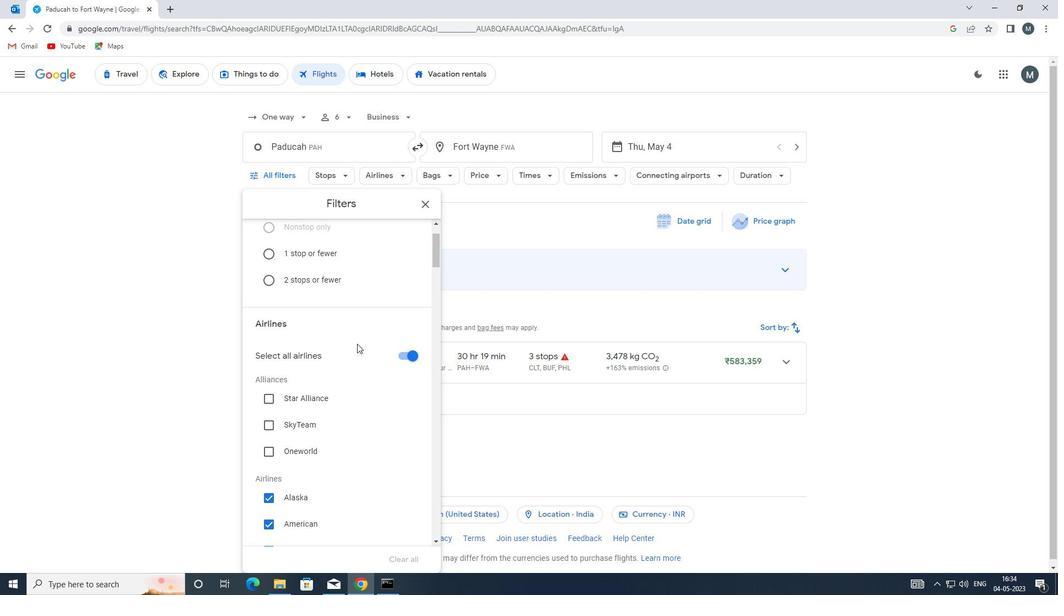 
Action: Mouse moved to (395, 300)
Screenshot: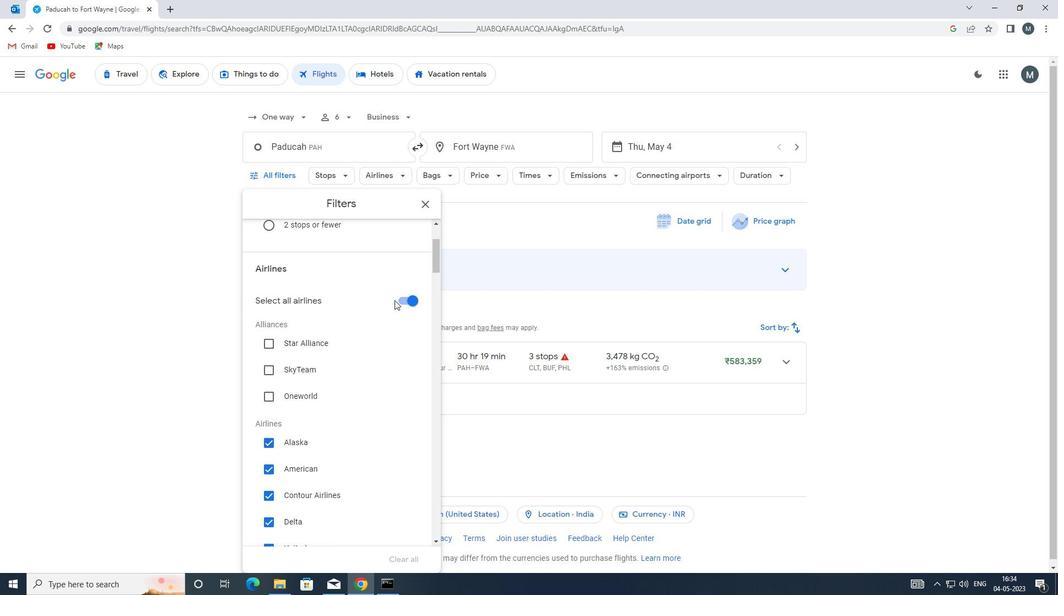 
Action: Mouse pressed left at (395, 300)
Screenshot: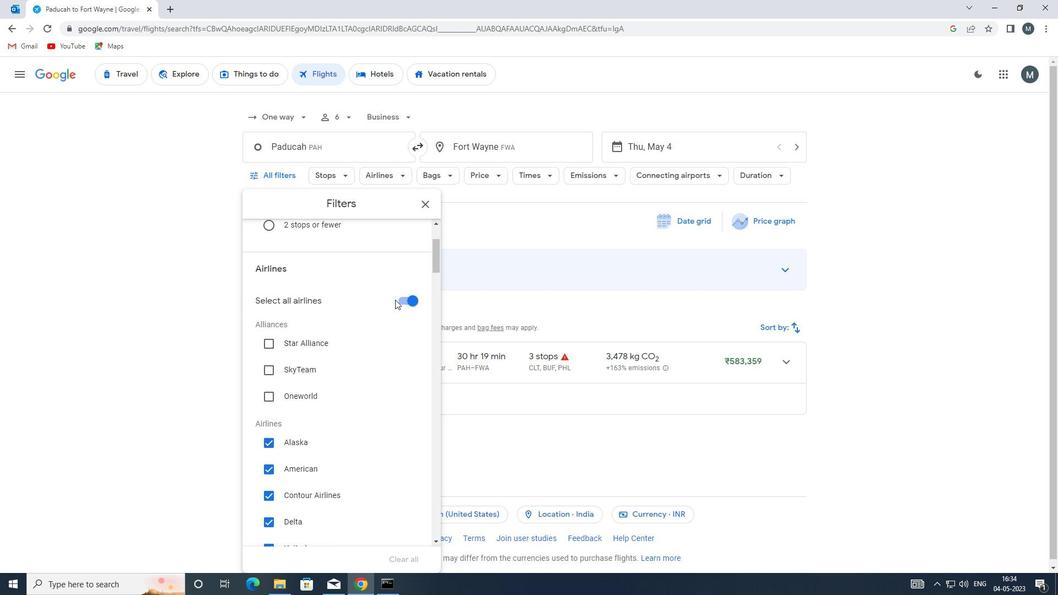 
Action: Mouse moved to (403, 297)
Screenshot: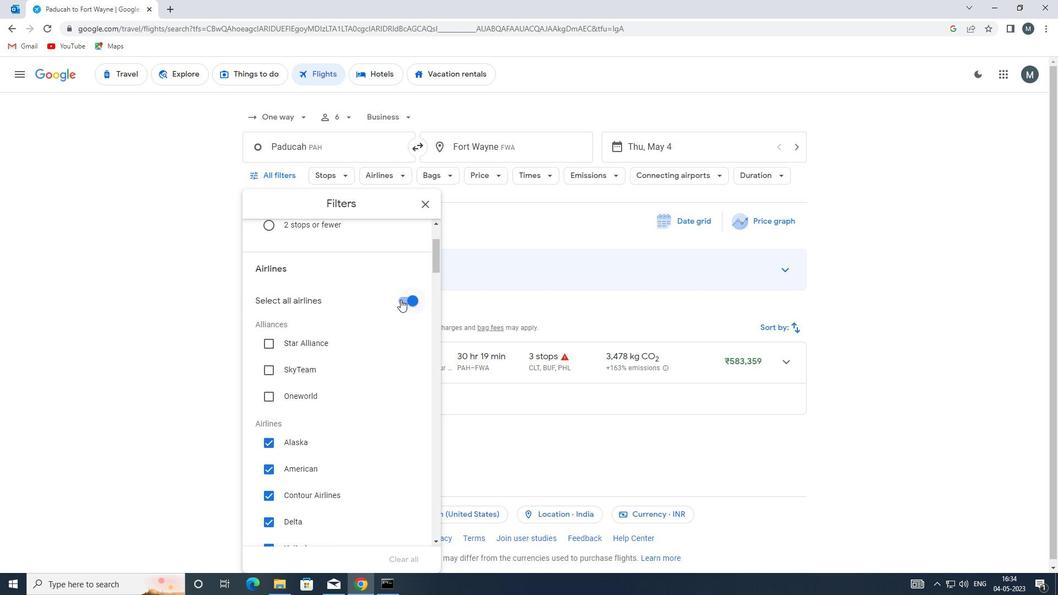 
Action: Mouse pressed left at (403, 297)
Screenshot: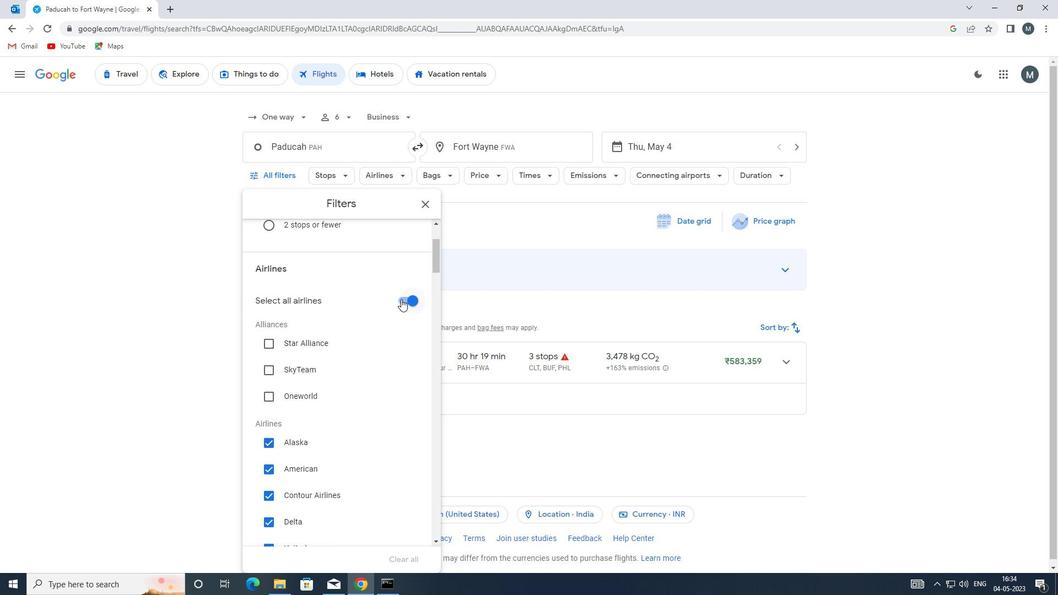 
Action: Mouse moved to (354, 346)
Screenshot: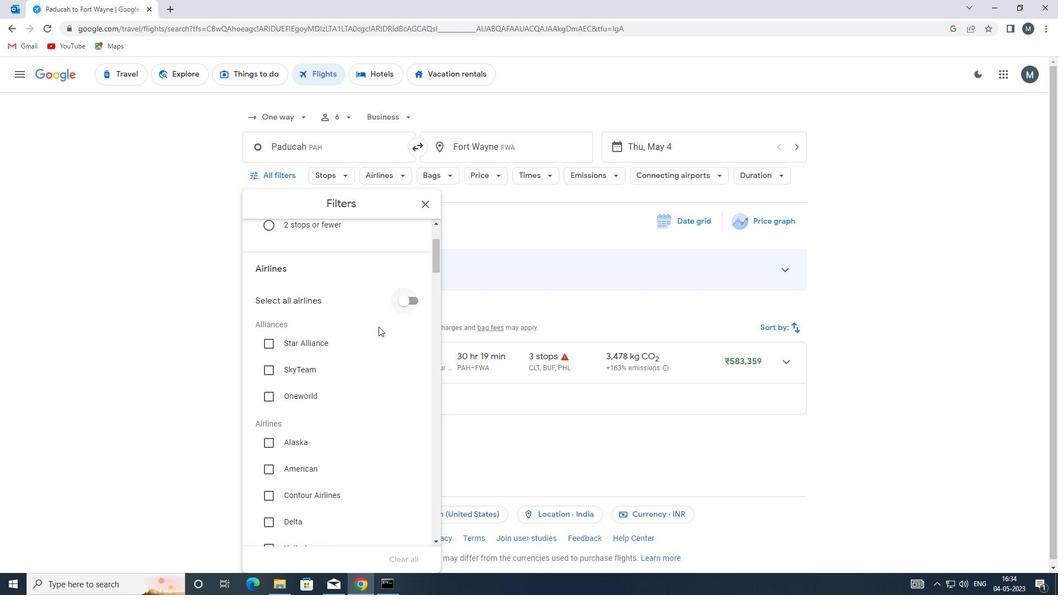 
Action: Mouse scrolled (354, 345) with delta (0, 0)
Screenshot: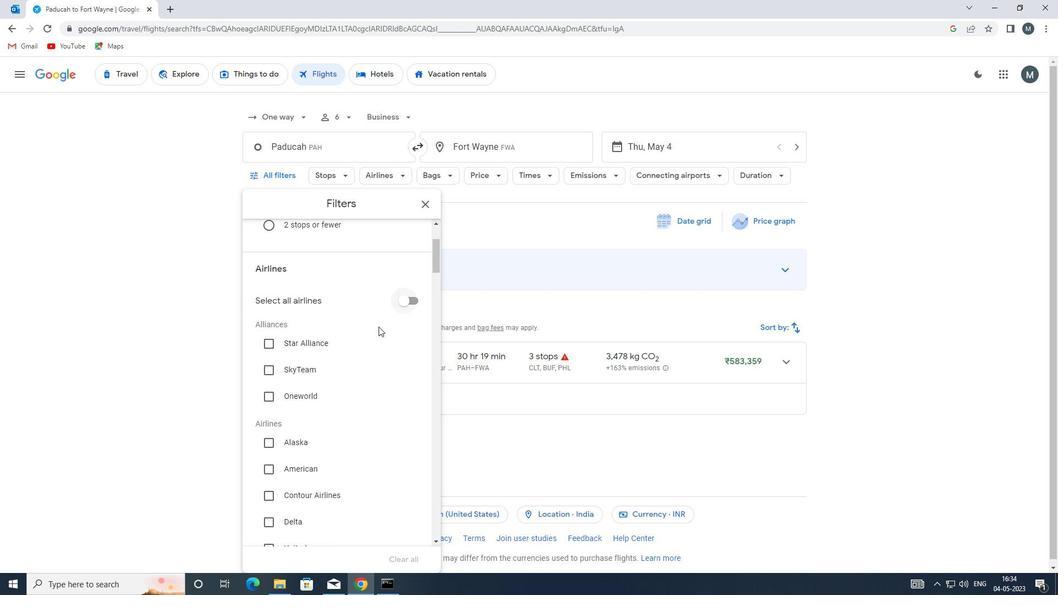 
Action: Mouse moved to (346, 354)
Screenshot: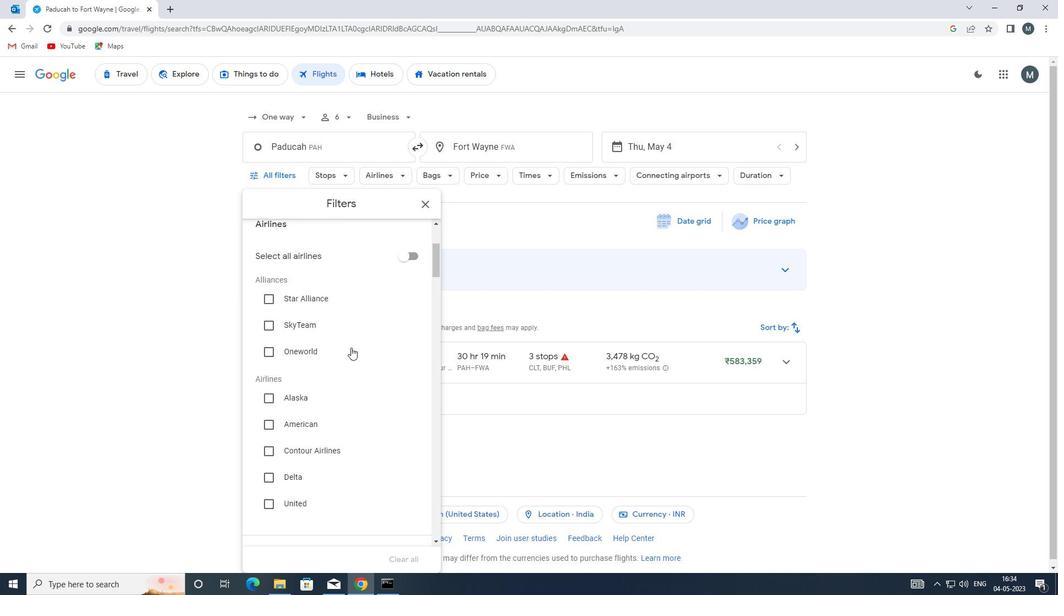 
Action: Mouse scrolled (346, 354) with delta (0, 0)
Screenshot: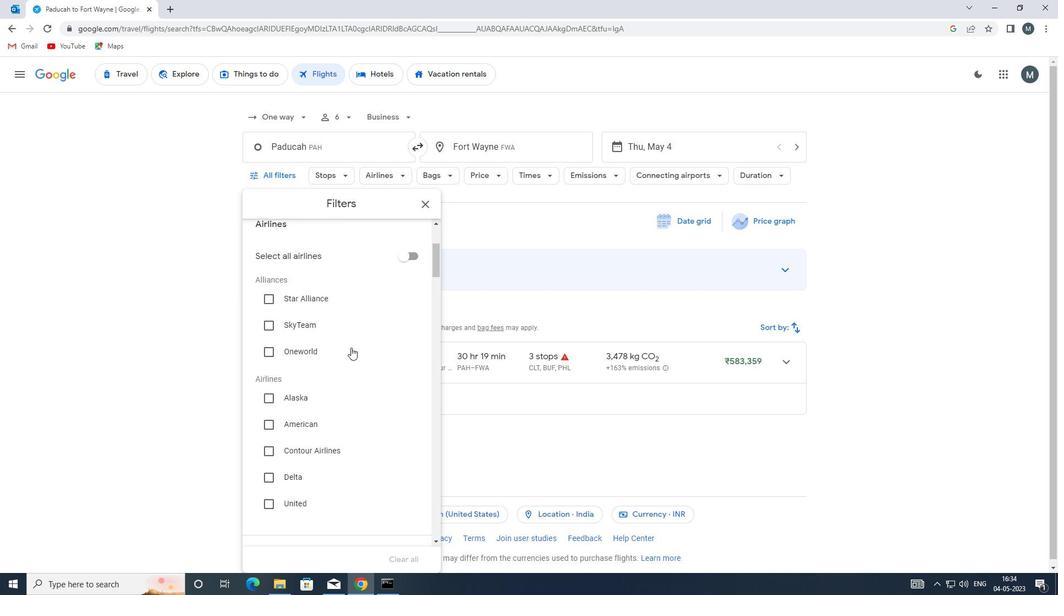 
Action: Mouse moved to (316, 419)
Screenshot: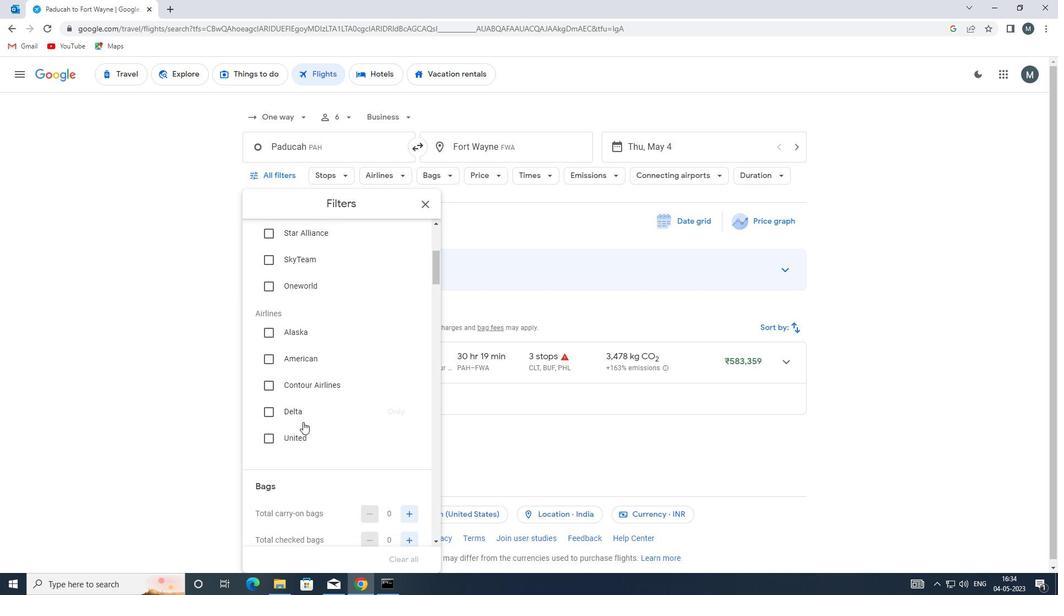 
Action: Mouse scrolled (316, 418) with delta (0, 0)
Screenshot: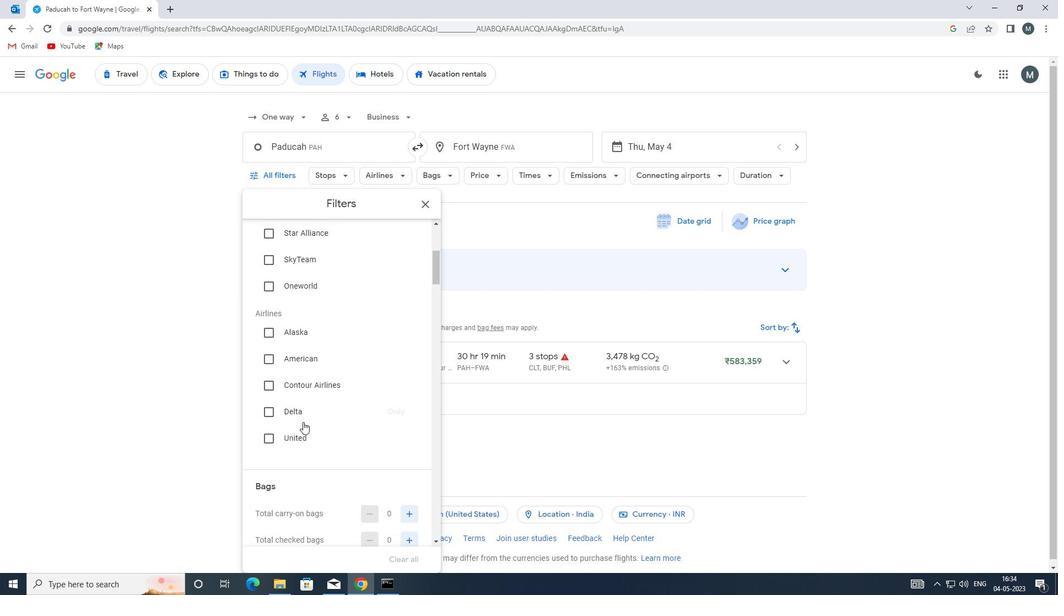 
Action: Mouse moved to (316, 419)
Screenshot: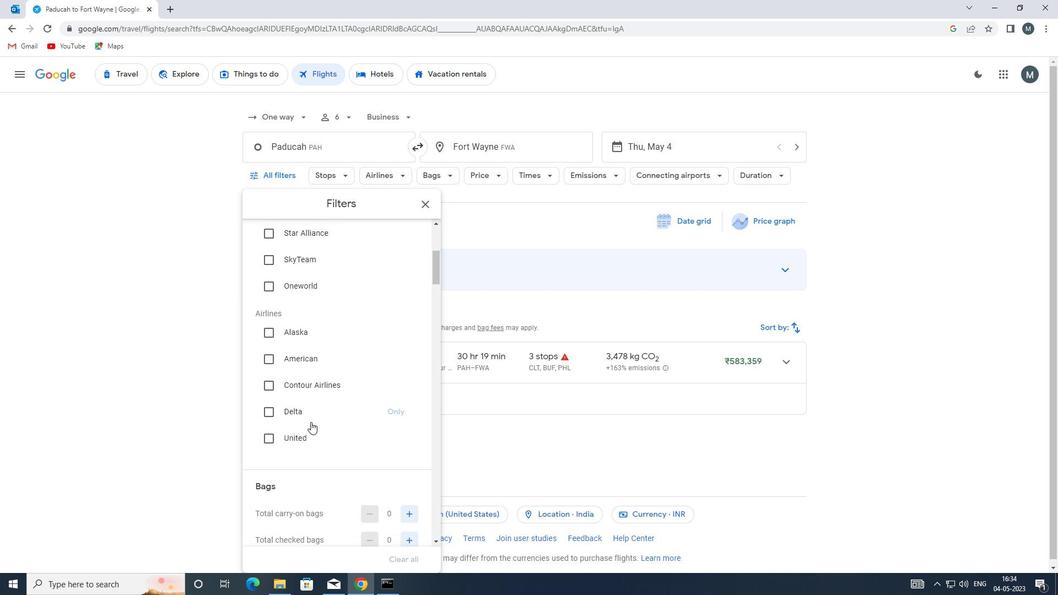 
Action: Mouse scrolled (316, 418) with delta (0, 0)
Screenshot: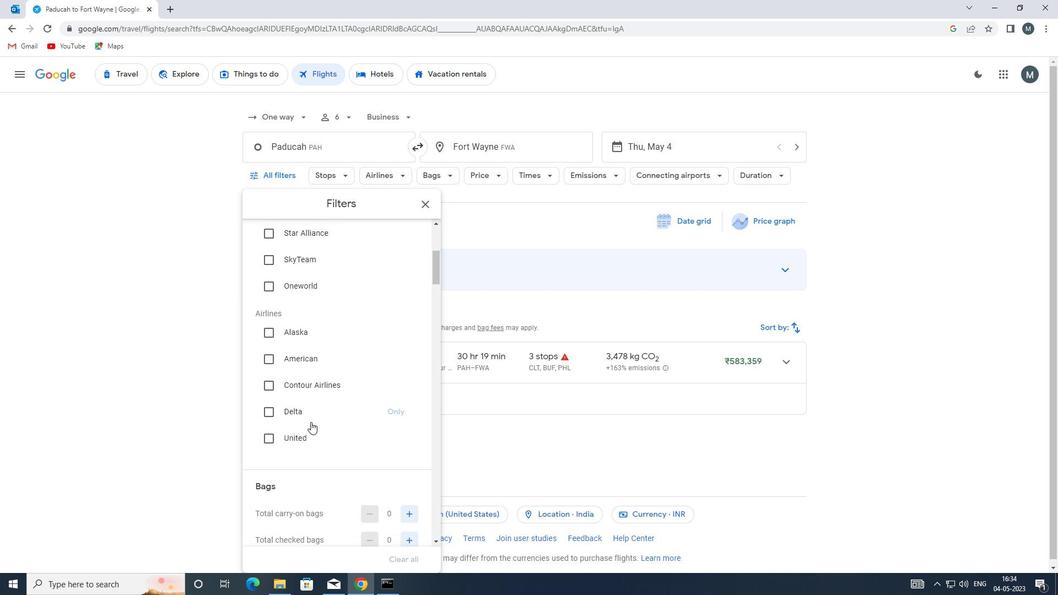 
Action: Mouse moved to (403, 430)
Screenshot: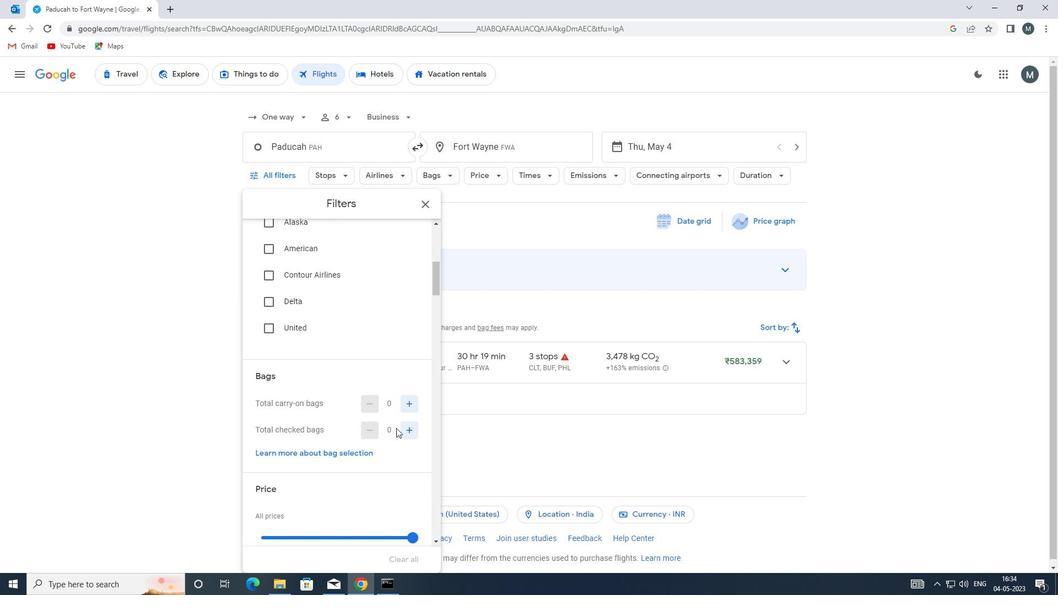 
Action: Mouse pressed left at (403, 430)
Screenshot: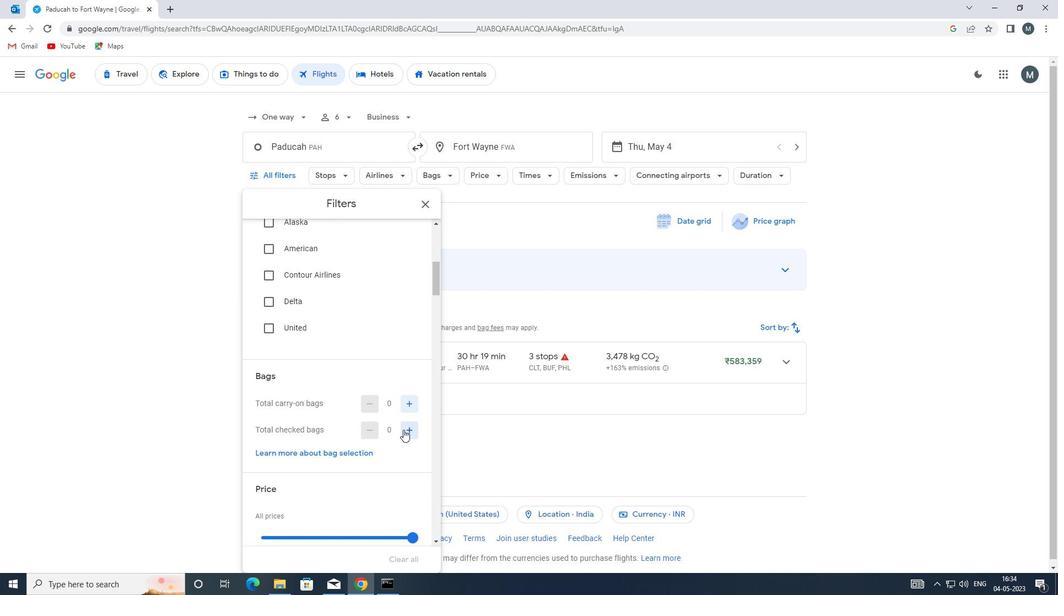 
Action: Mouse moved to (410, 426)
Screenshot: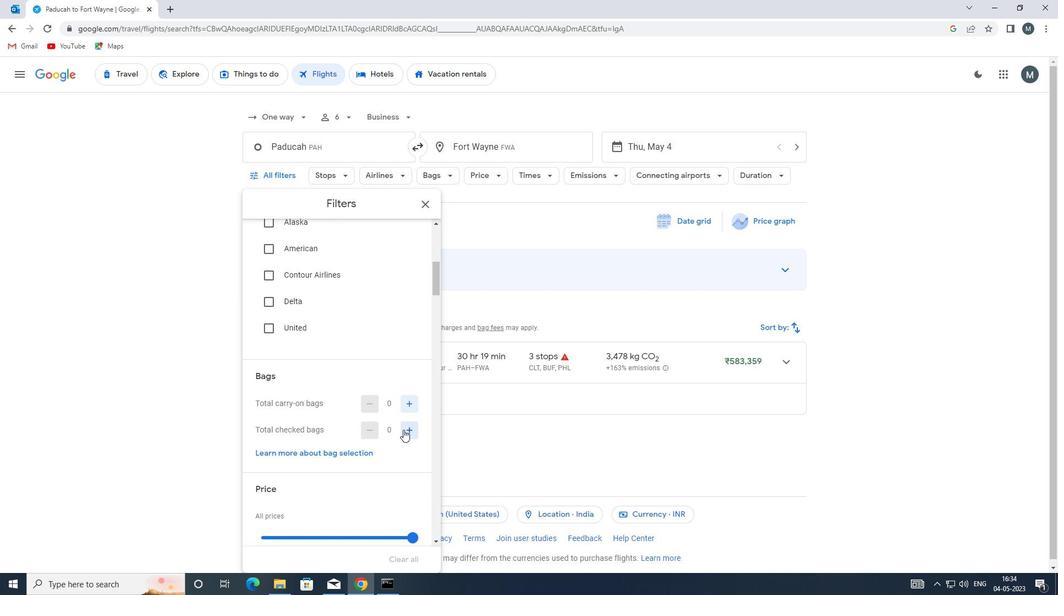 
Action: Mouse pressed left at (410, 426)
Screenshot: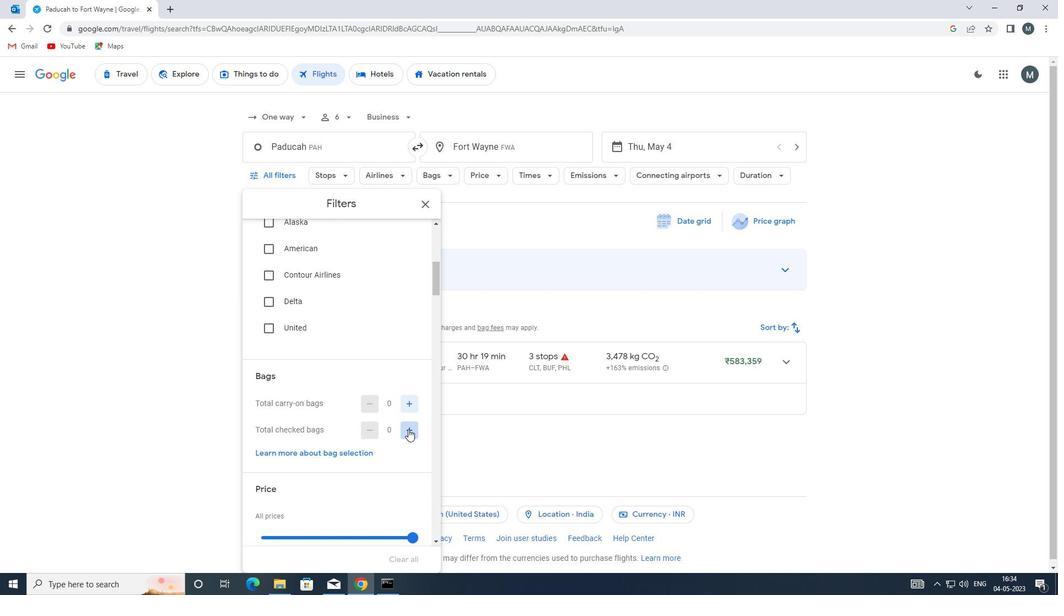 
Action: Mouse moved to (409, 426)
Screenshot: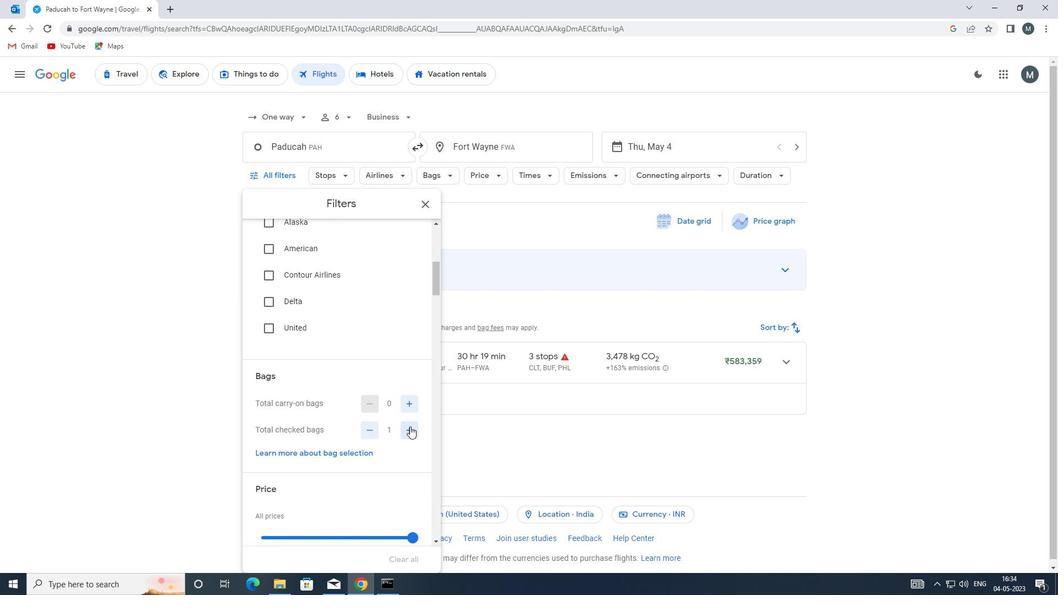 
Action: Mouse pressed left at (409, 426)
Screenshot: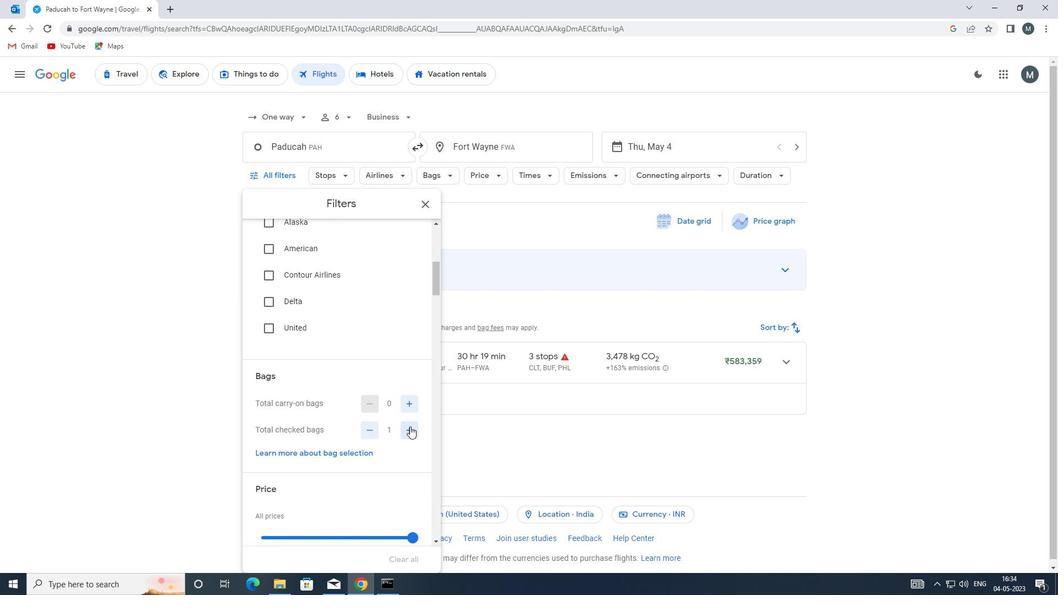 
Action: Mouse moved to (408, 427)
Screenshot: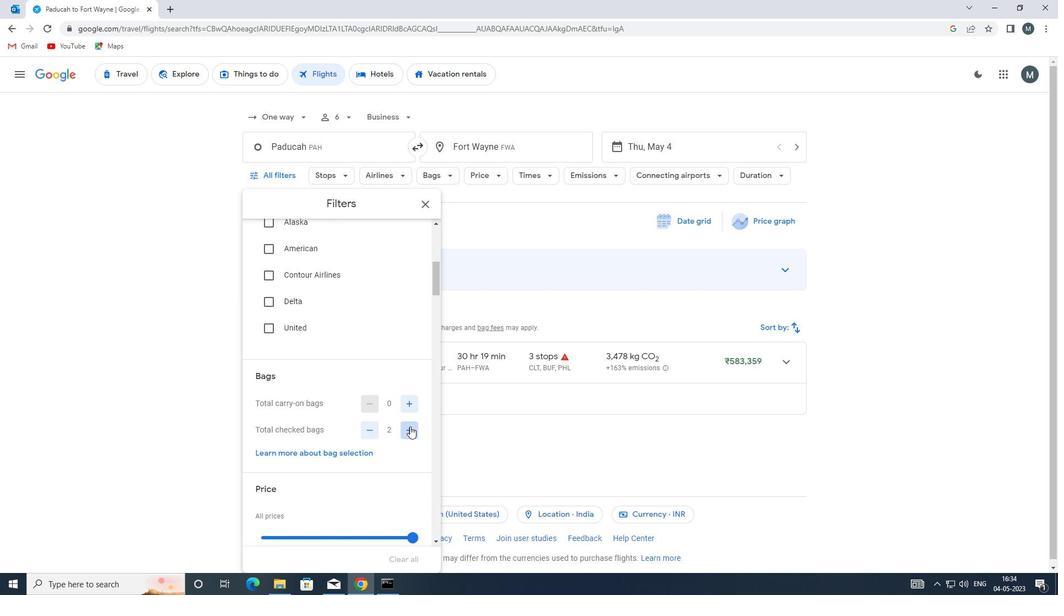 
Action: Mouse pressed left at (408, 427)
Screenshot: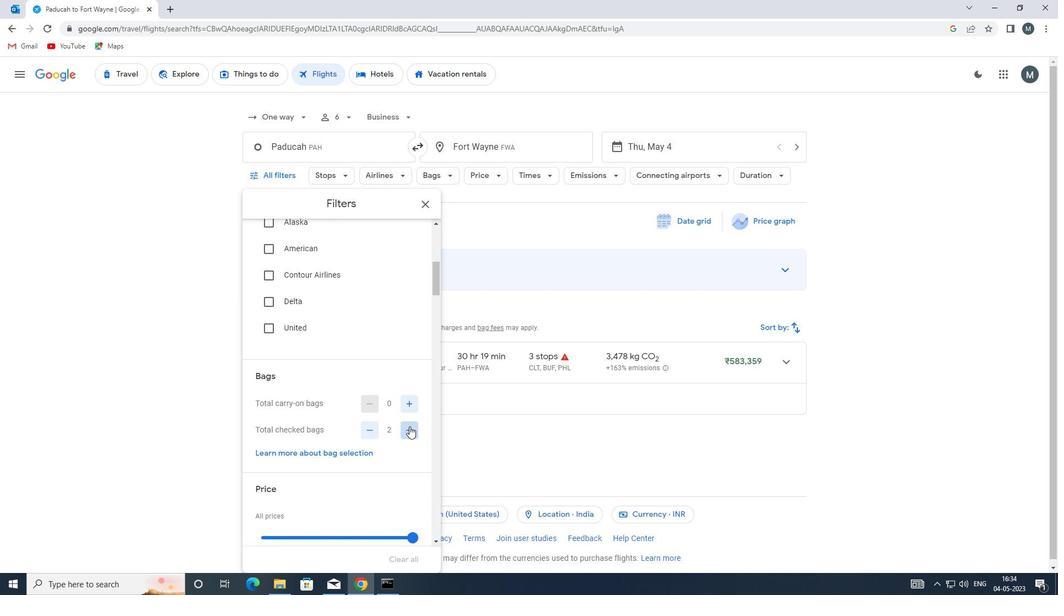 
Action: Mouse moved to (338, 416)
Screenshot: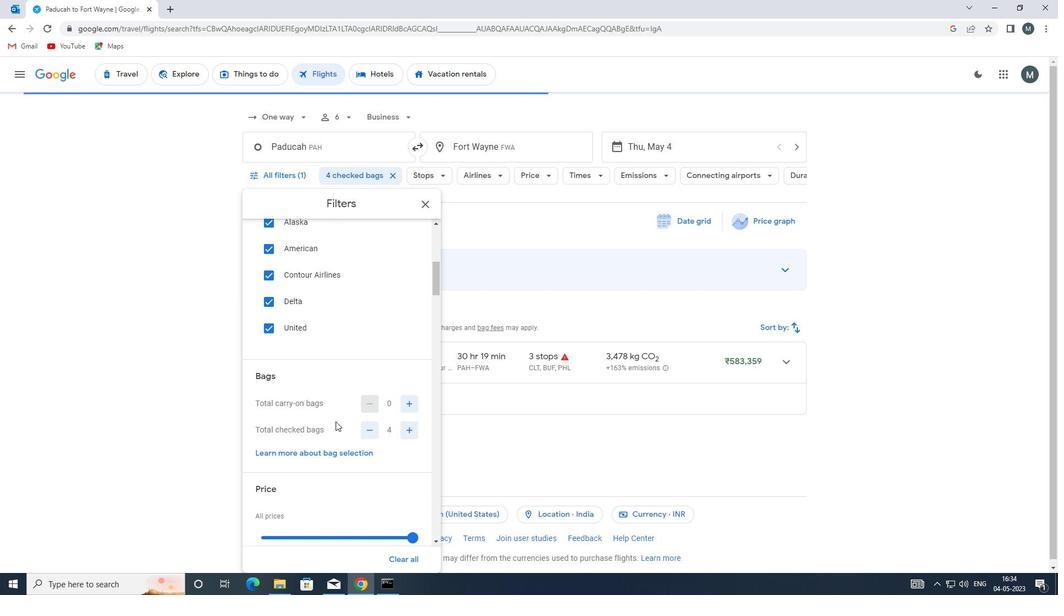 
Action: Mouse scrolled (338, 416) with delta (0, 0)
Screenshot: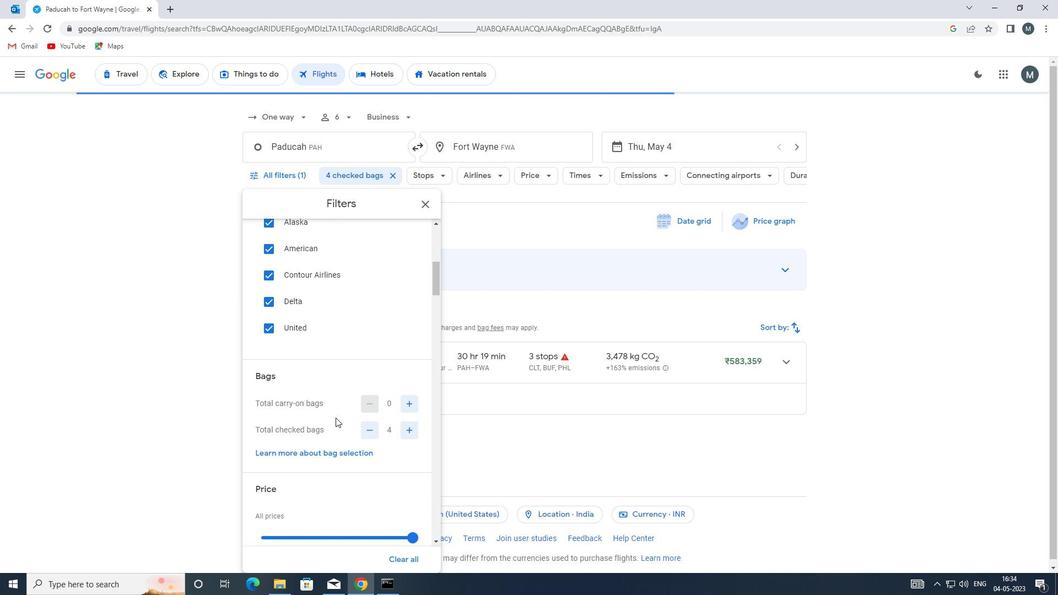 
Action: Mouse scrolled (338, 416) with delta (0, 0)
Screenshot: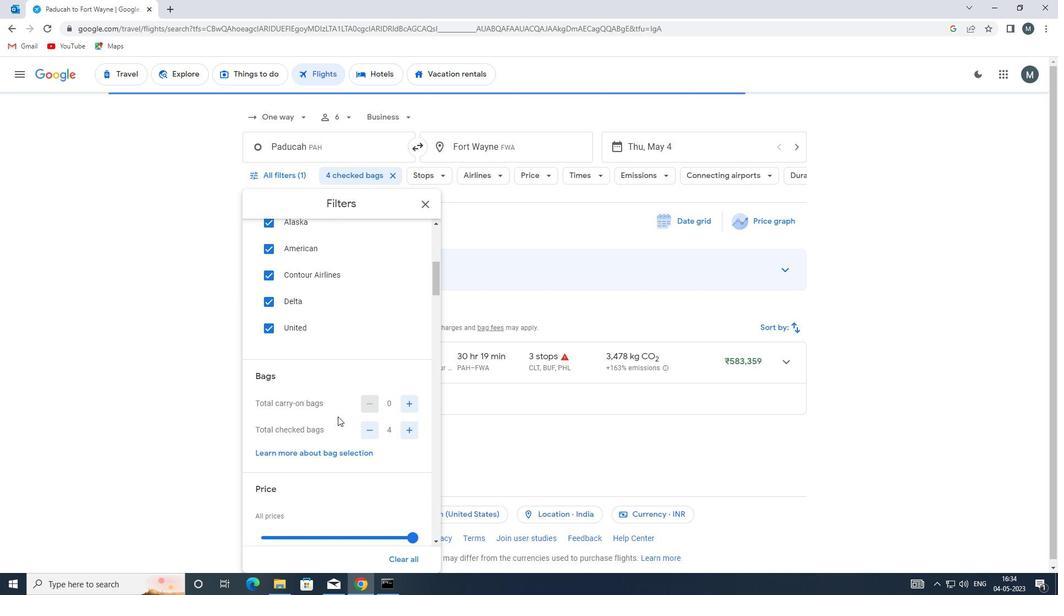 
Action: Mouse moved to (318, 424)
Screenshot: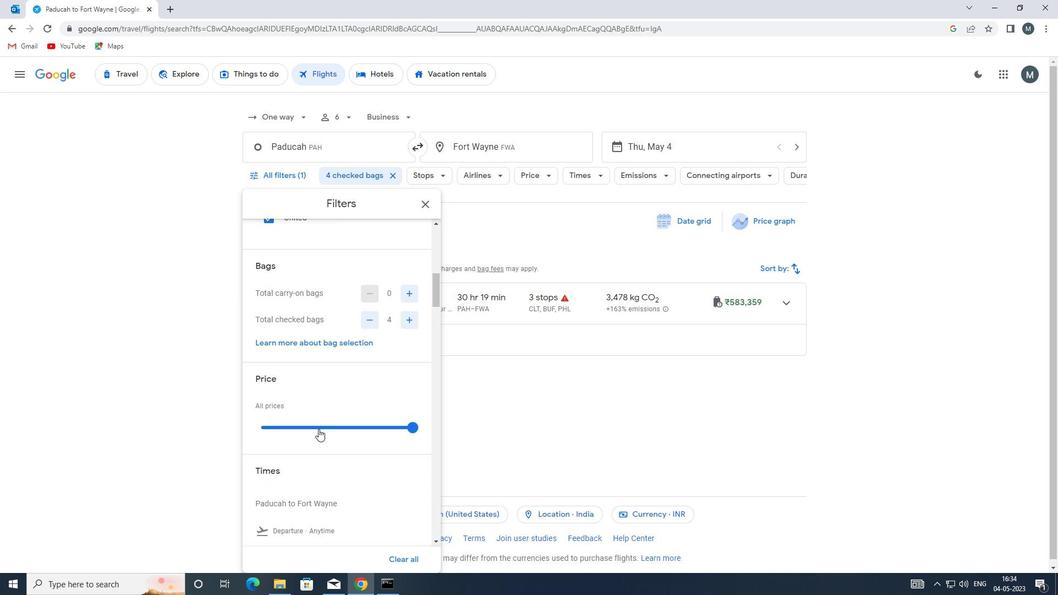 
Action: Mouse pressed left at (318, 424)
Screenshot: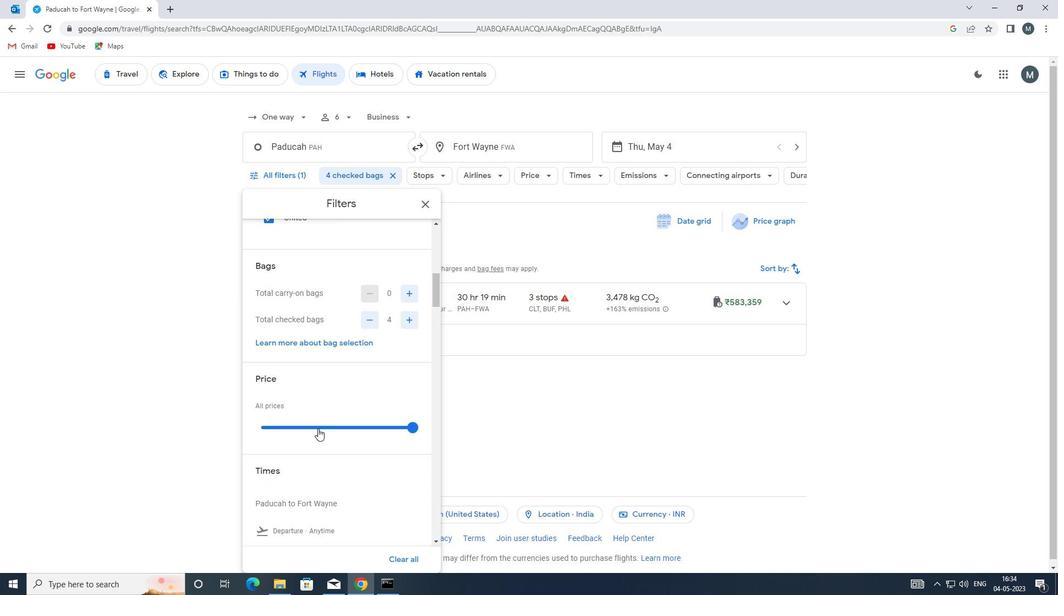
Action: Mouse pressed left at (318, 424)
Screenshot: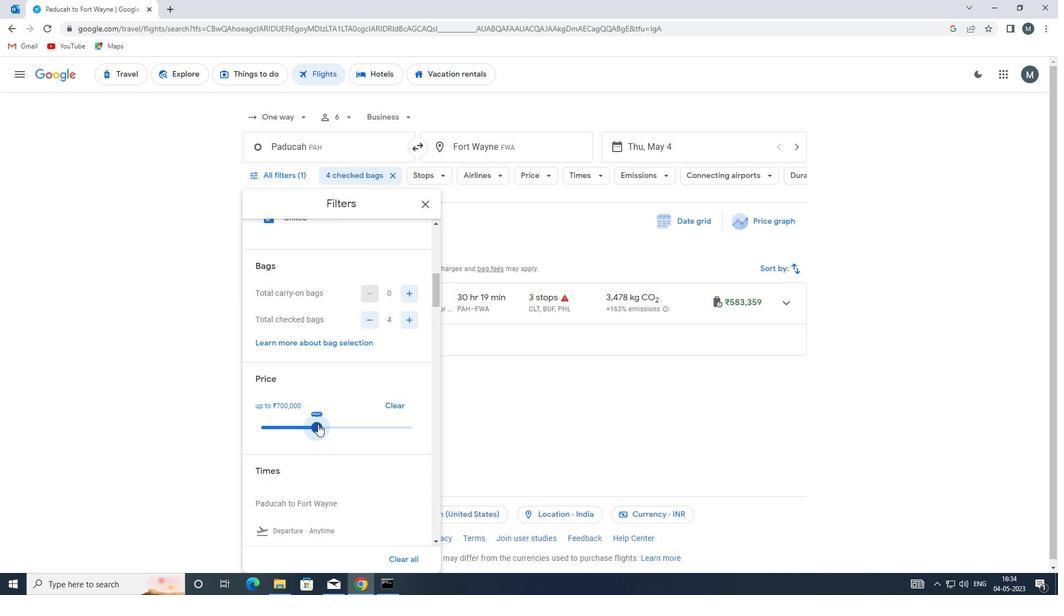 
Action: Mouse moved to (345, 410)
Screenshot: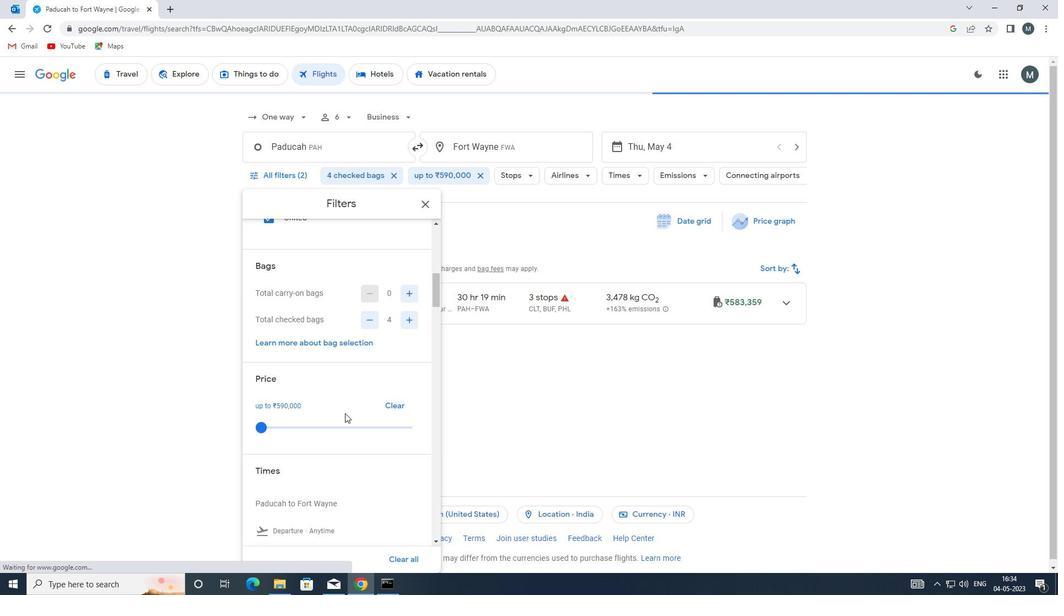 
Action: Mouse scrolled (345, 409) with delta (0, 0)
Screenshot: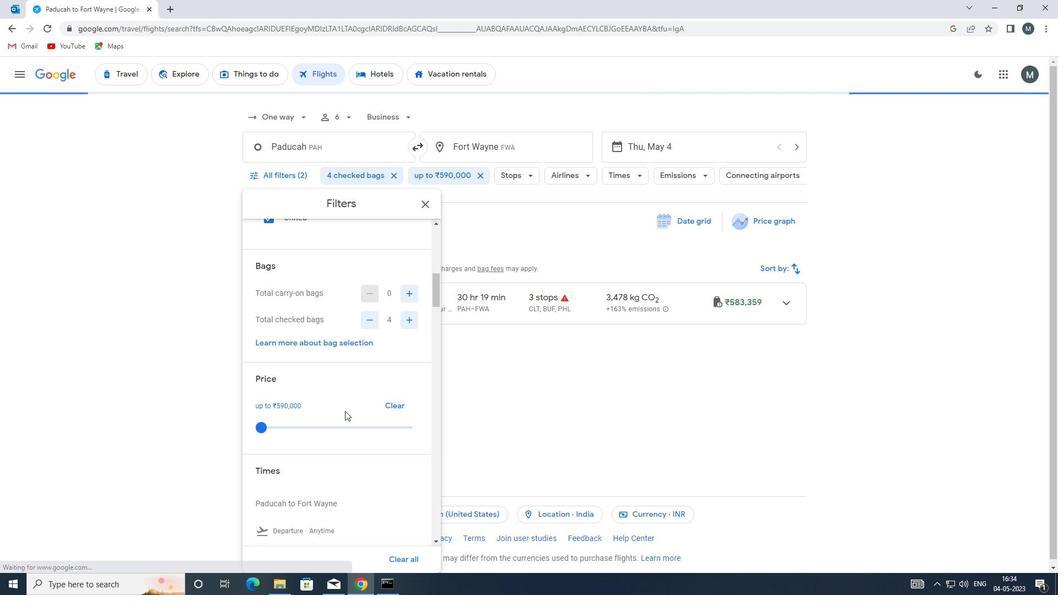 
Action: Mouse moved to (342, 408)
Screenshot: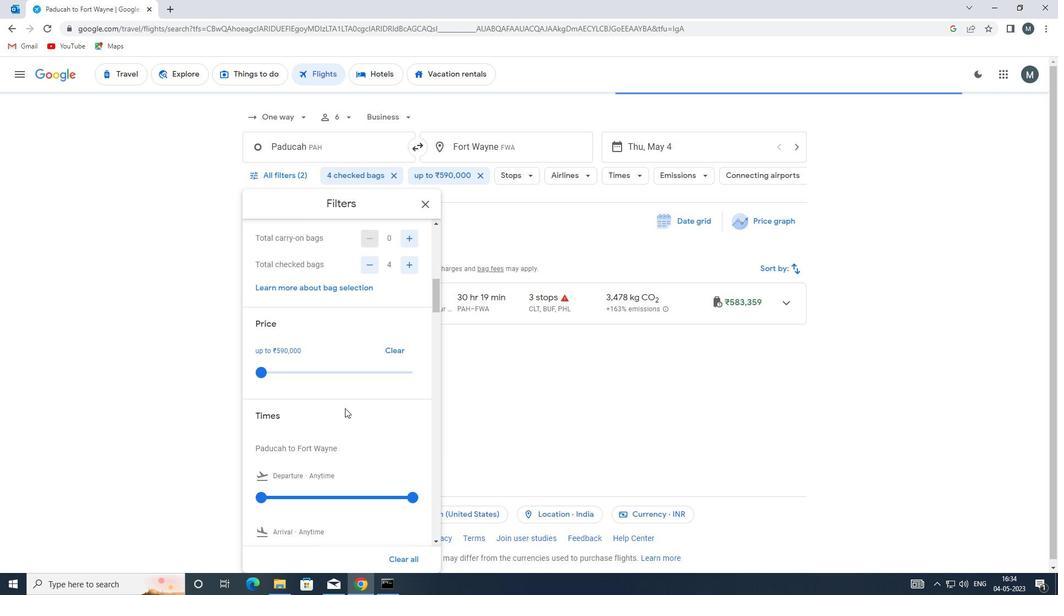 
Action: Mouse scrolled (342, 408) with delta (0, 0)
Screenshot: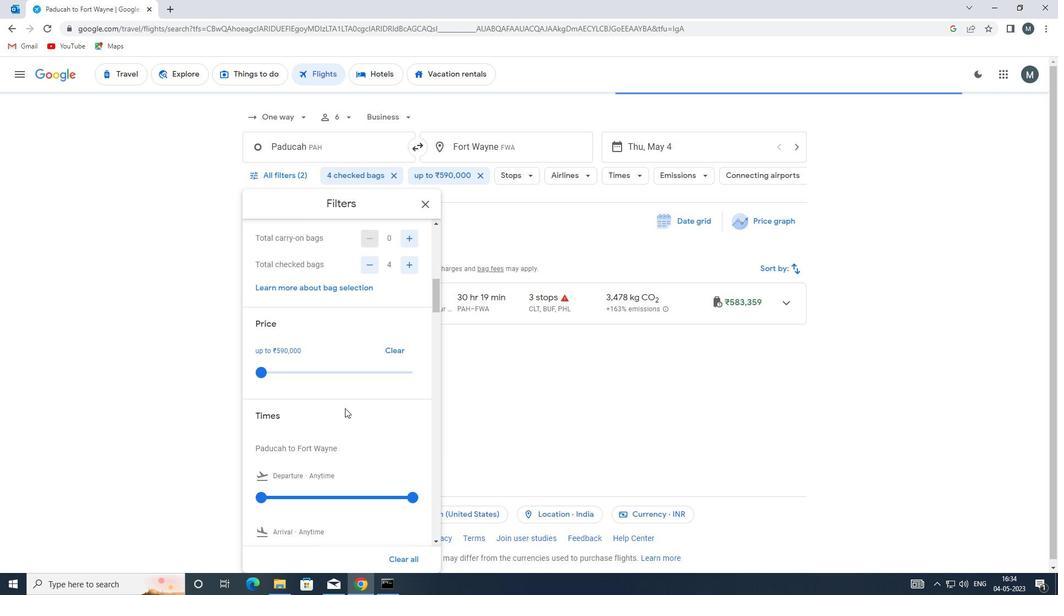 
Action: Mouse moved to (264, 439)
Screenshot: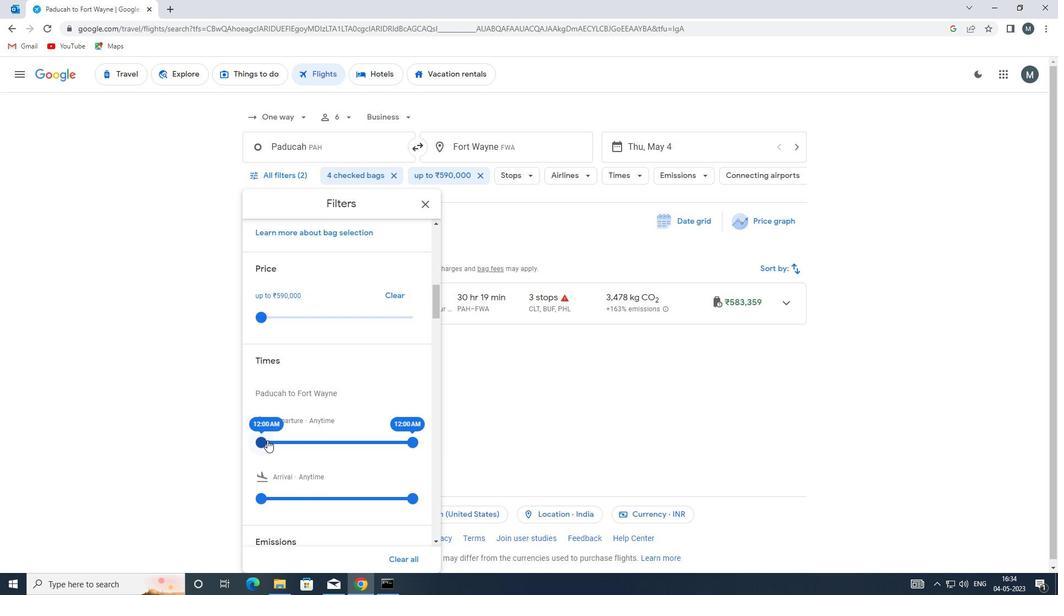 
Action: Mouse pressed left at (264, 439)
Screenshot: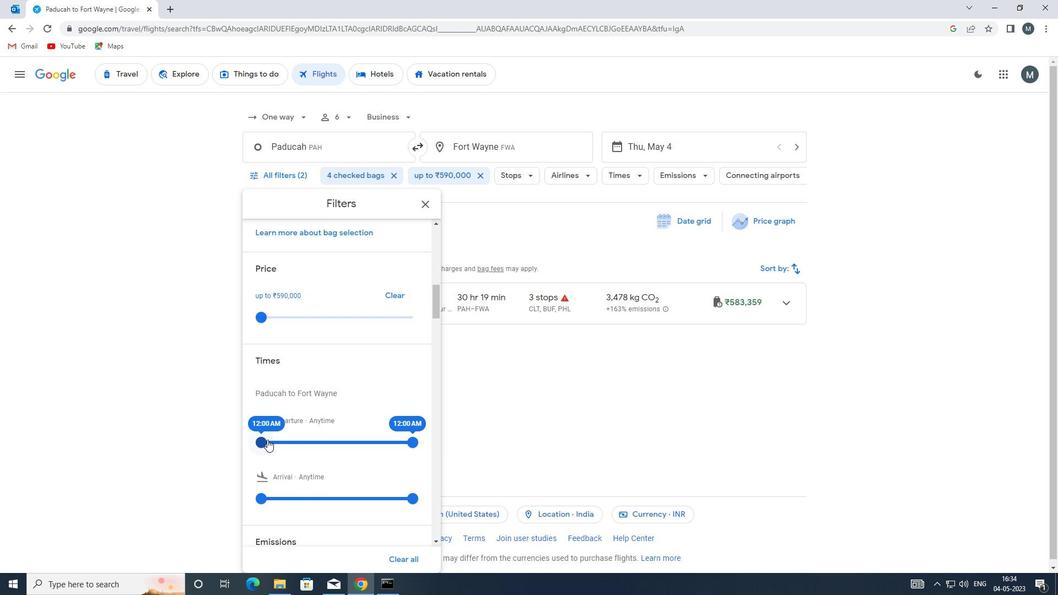 
Action: Mouse moved to (406, 439)
Screenshot: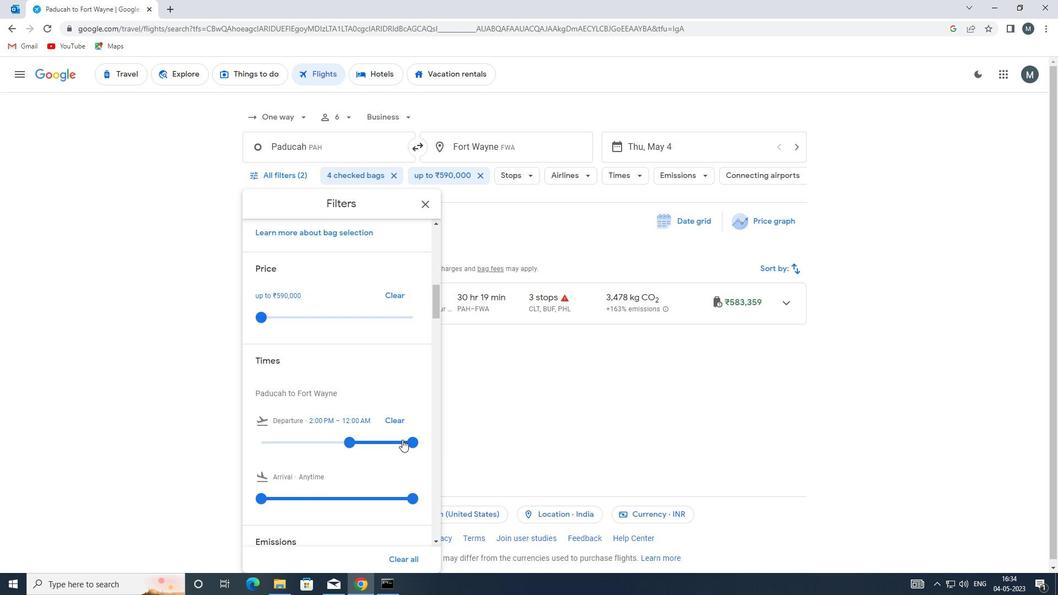 
Action: Mouse pressed left at (406, 439)
Screenshot: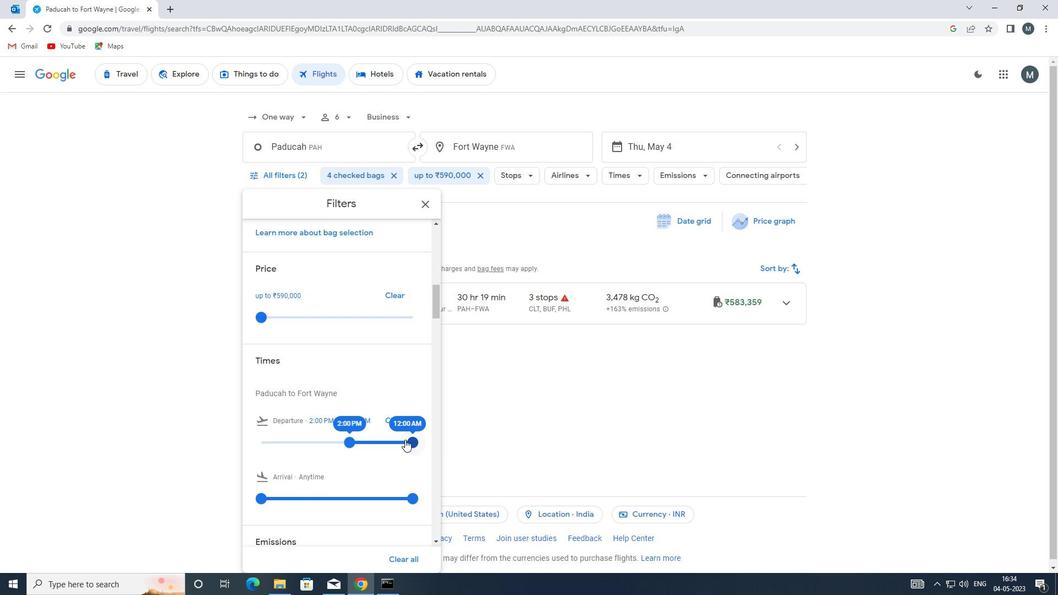 
Action: Mouse moved to (339, 440)
Screenshot: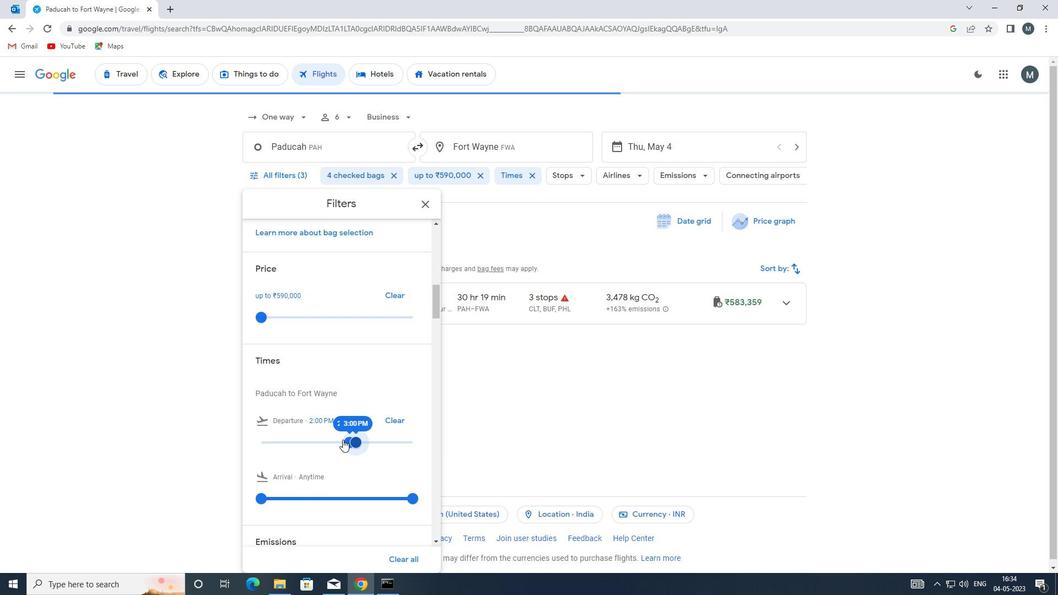 
Action: Mouse scrolled (339, 440) with delta (0, 0)
Screenshot: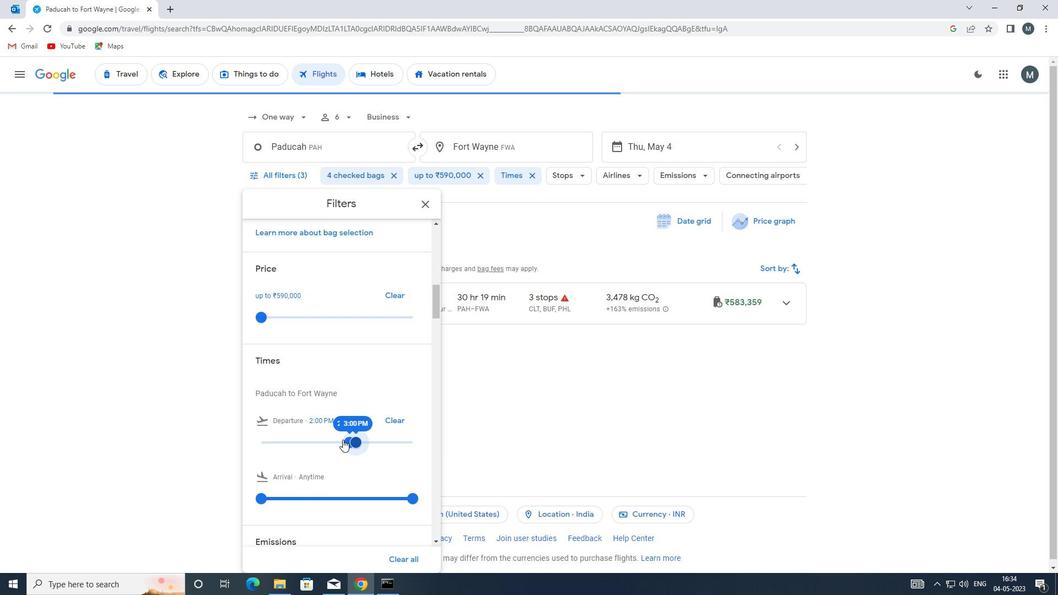 
Action: Mouse scrolled (339, 440) with delta (0, 0)
Screenshot: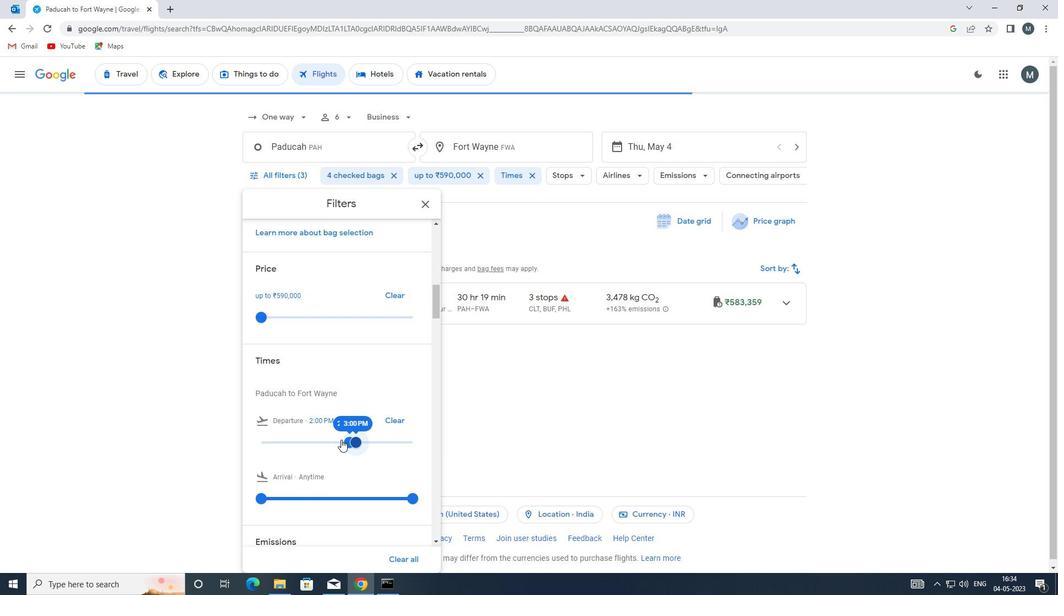 
Action: Mouse moved to (428, 202)
Screenshot: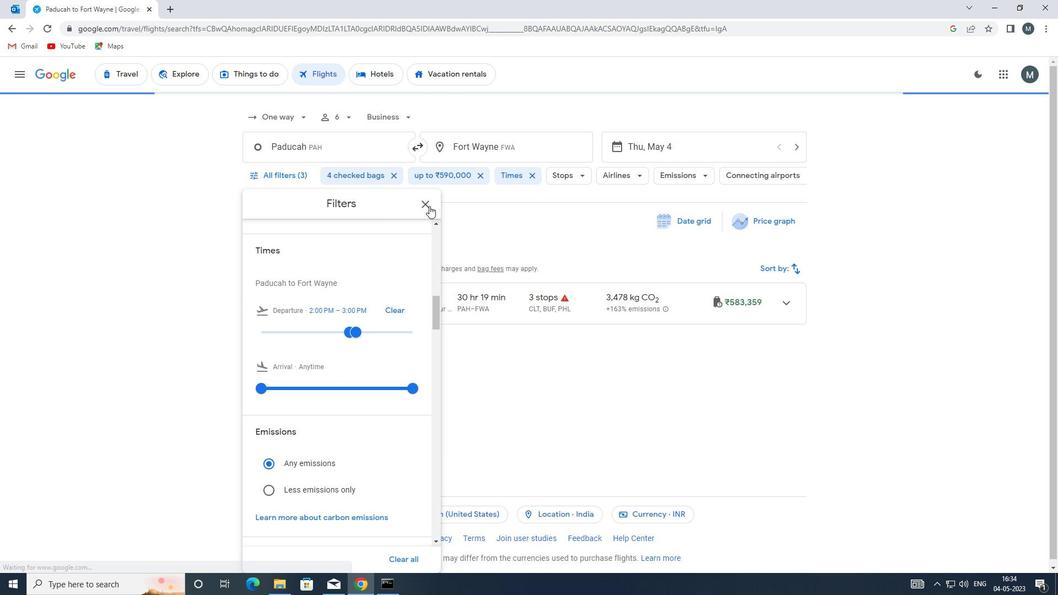 
Action: Mouse pressed left at (428, 202)
Screenshot: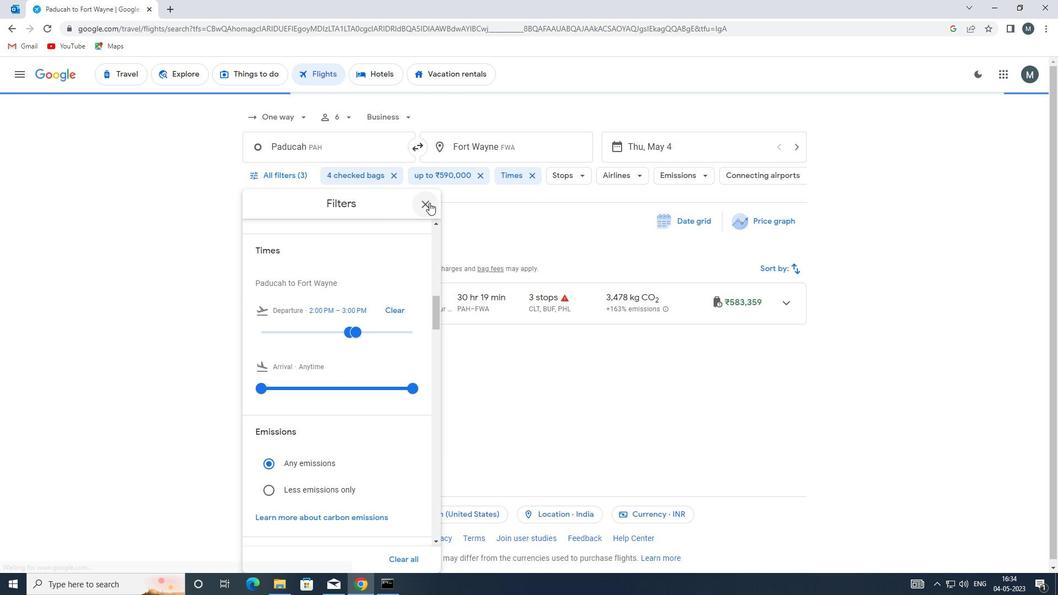 
Action: Mouse moved to (421, 220)
Screenshot: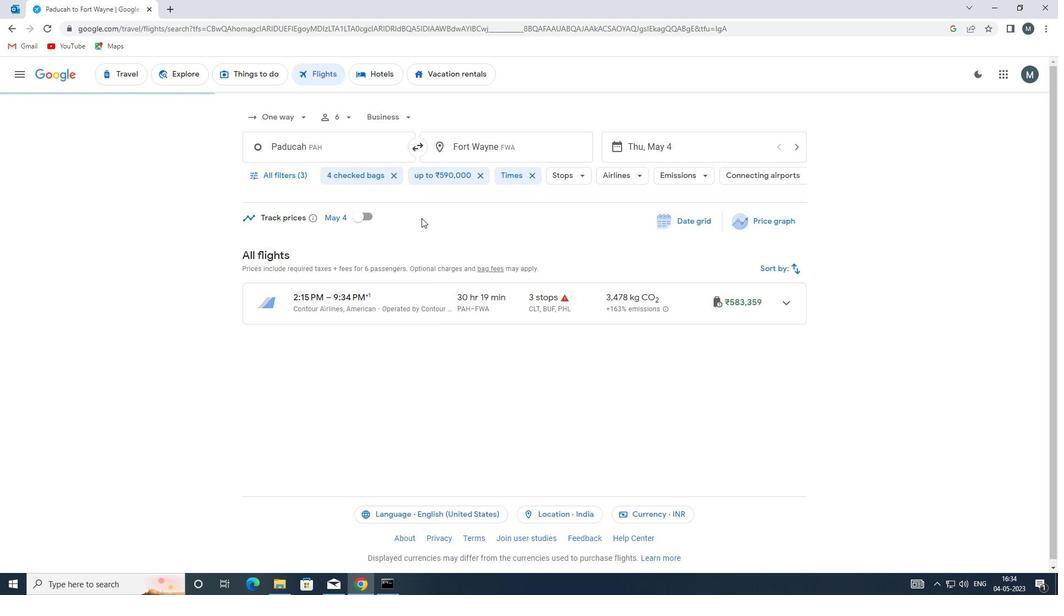 
